 Task: Look for space in Damoh, India from 7th July, 2023 to 14th July, 2023 for 1 adult in price range Rs.6000 to Rs.14000. Place can be shared room with 1  bedroom having 1 bed and 1 bathroom. Property type can be house, flat, guest house, hotel. Booking option can be shelf check-in. Required host language is English.
Action: Mouse moved to (433, 56)
Screenshot: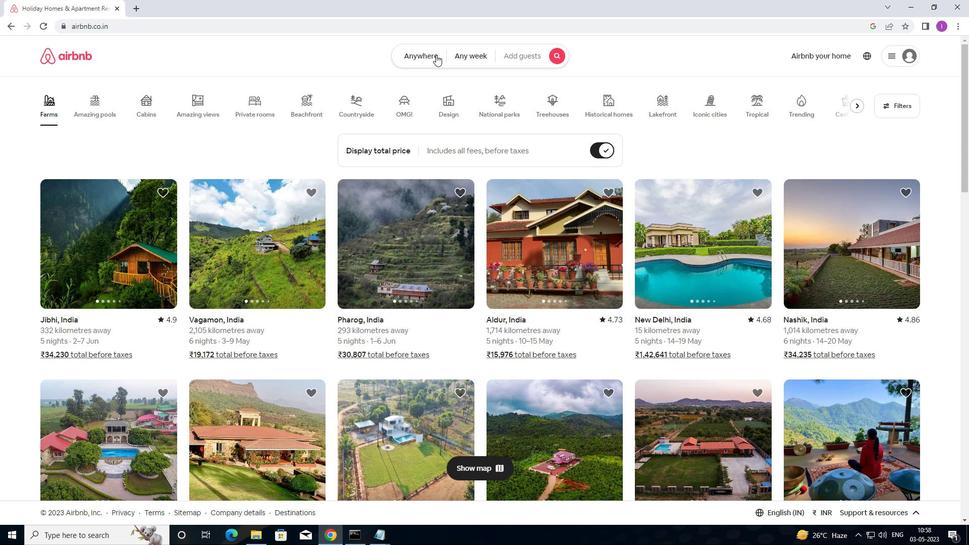 
Action: Mouse pressed left at (433, 56)
Screenshot: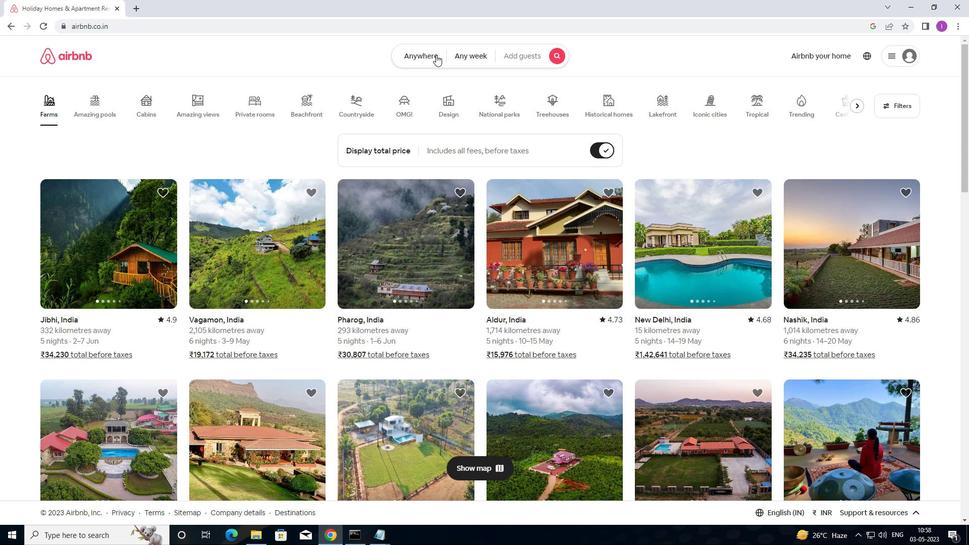 
Action: Mouse moved to (283, 101)
Screenshot: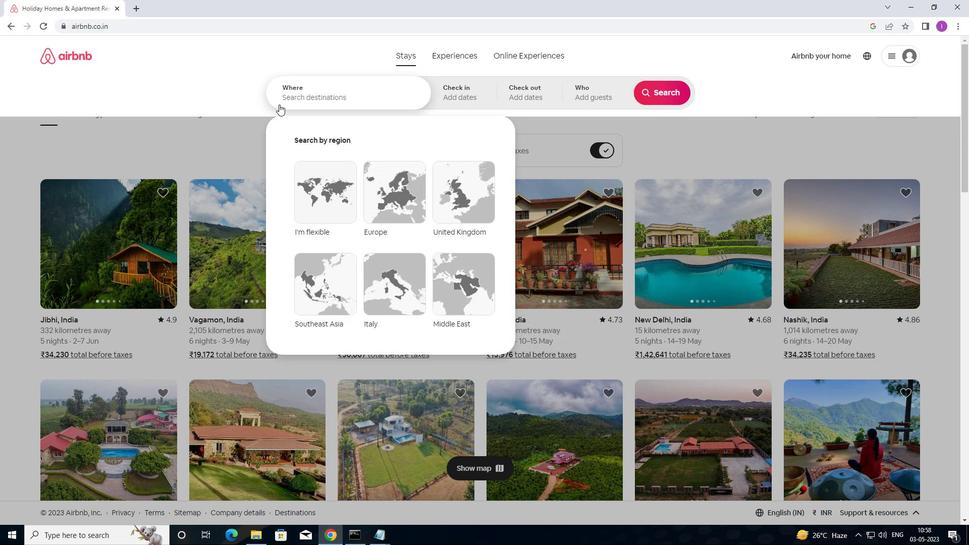 
Action: Mouse pressed left at (283, 101)
Screenshot: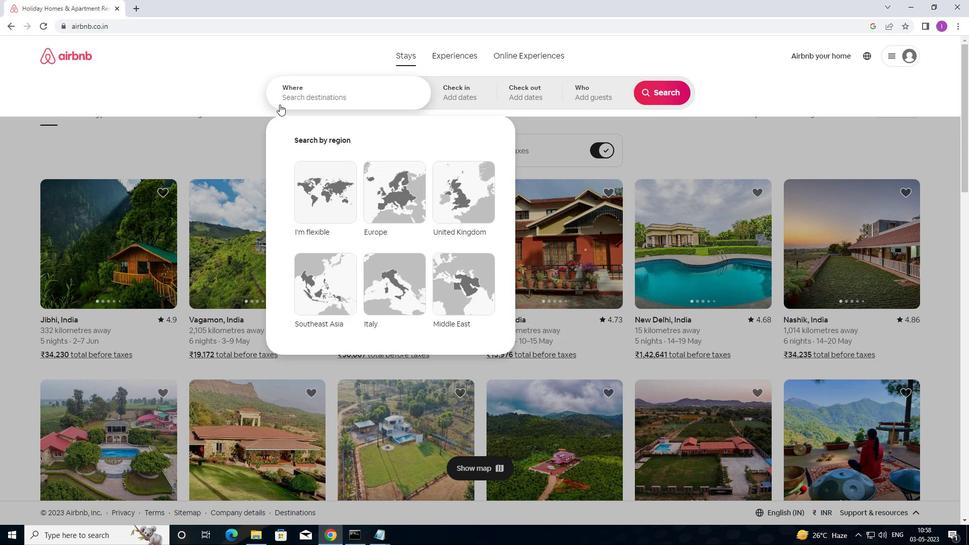 
Action: Mouse moved to (404, 91)
Screenshot: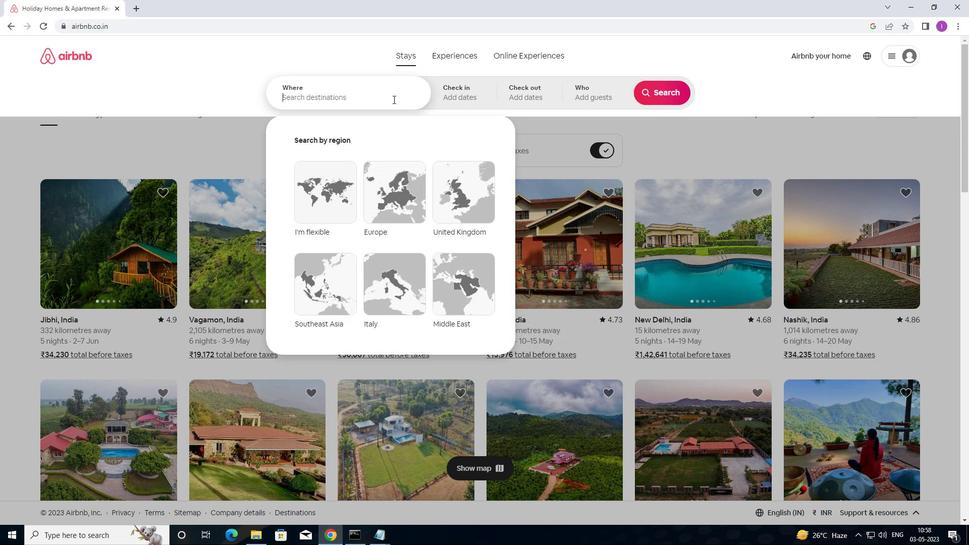 
Action: Key pressed <Key.shift>DAMOH,<Key.shift>INDIA
Screenshot: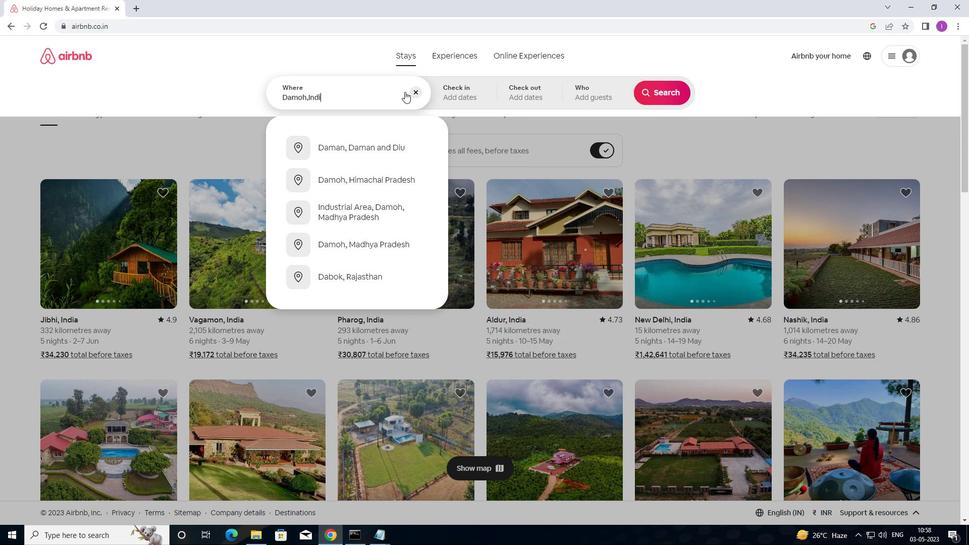 
Action: Mouse moved to (481, 104)
Screenshot: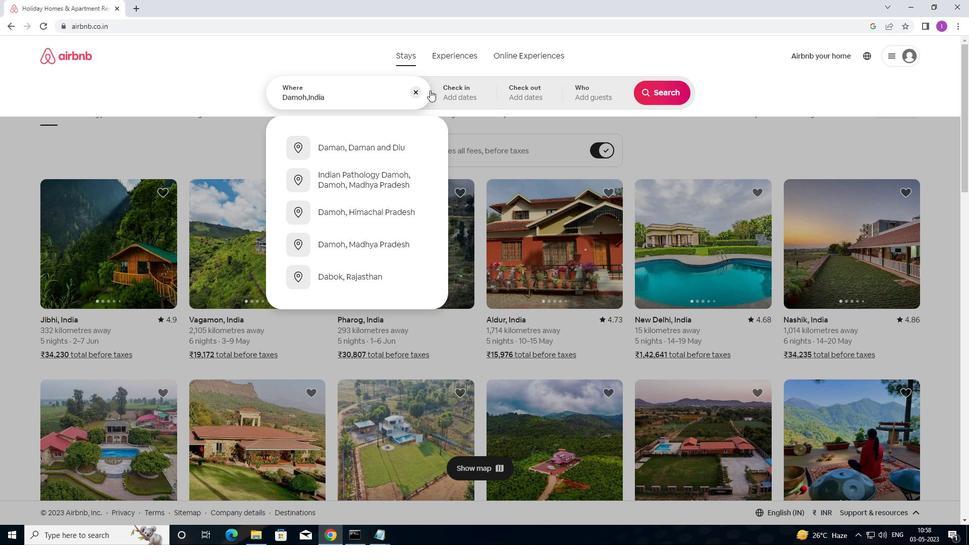 
Action: Mouse pressed left at (481, 104)
Screenshot: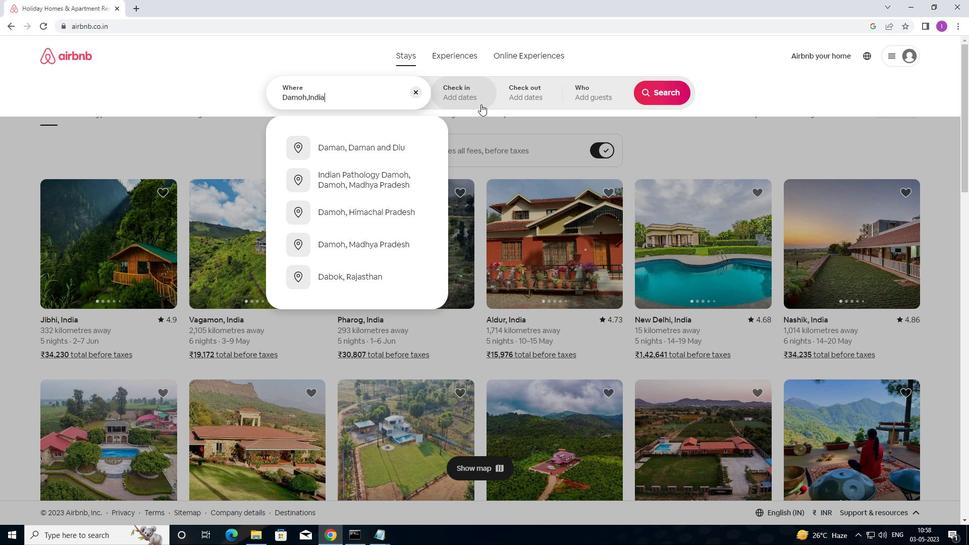 
Action: Mouse moved to (662, 170)
Screenshot: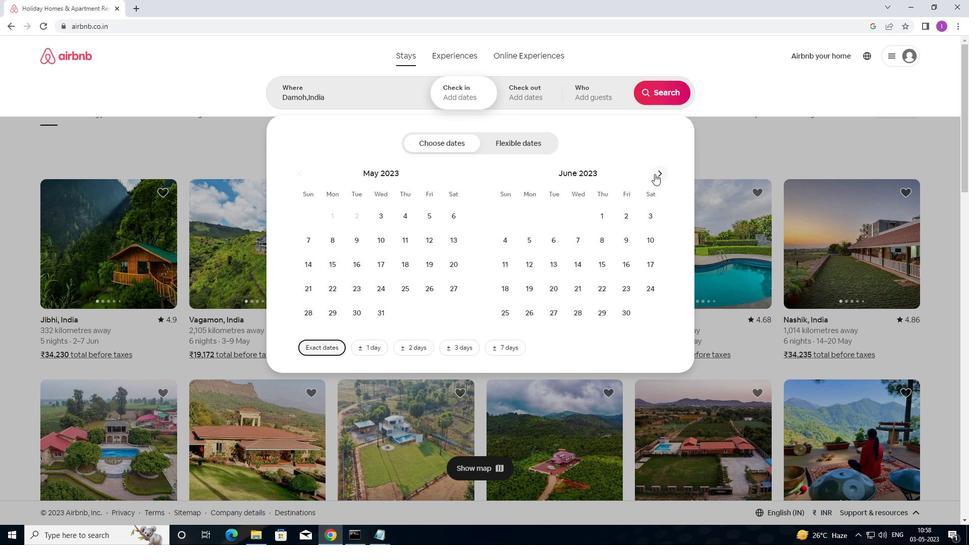 
Action: Mouse pressed left at (662, 170)
Screenshot: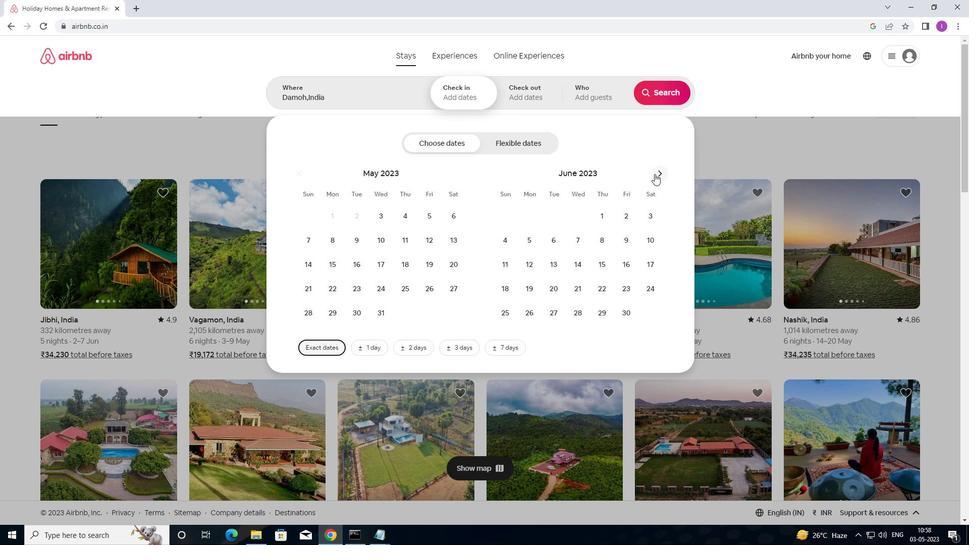 
Action: Mouse pressed left at (662, 170)
Screenshot: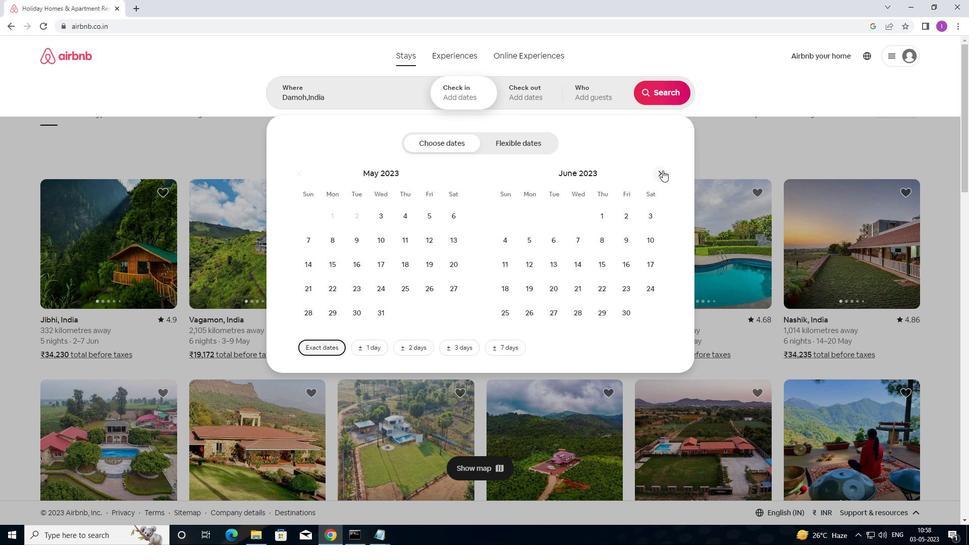 
Action: Mouse moved to (662, 171)
Screenshot: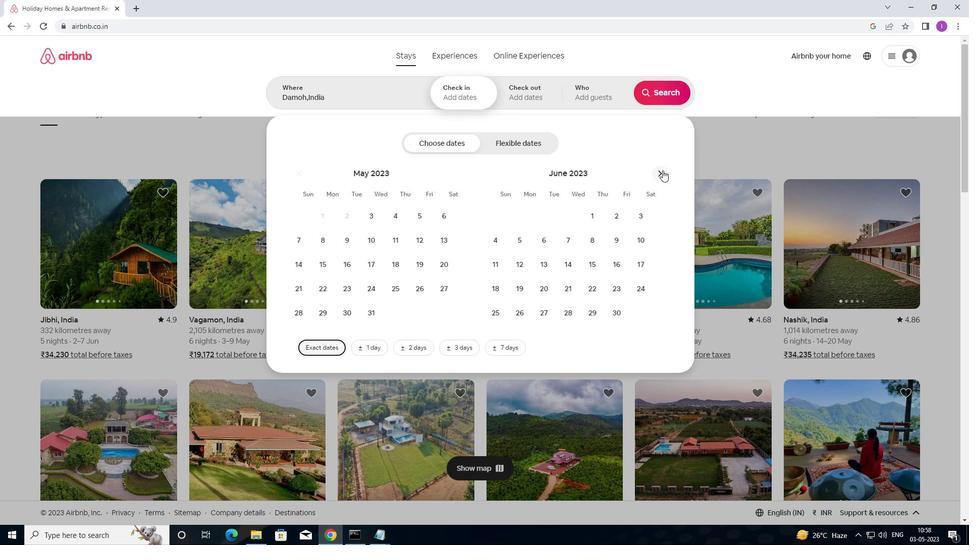 
Action: Mouse pressed left at (662, 171)
Screenshot: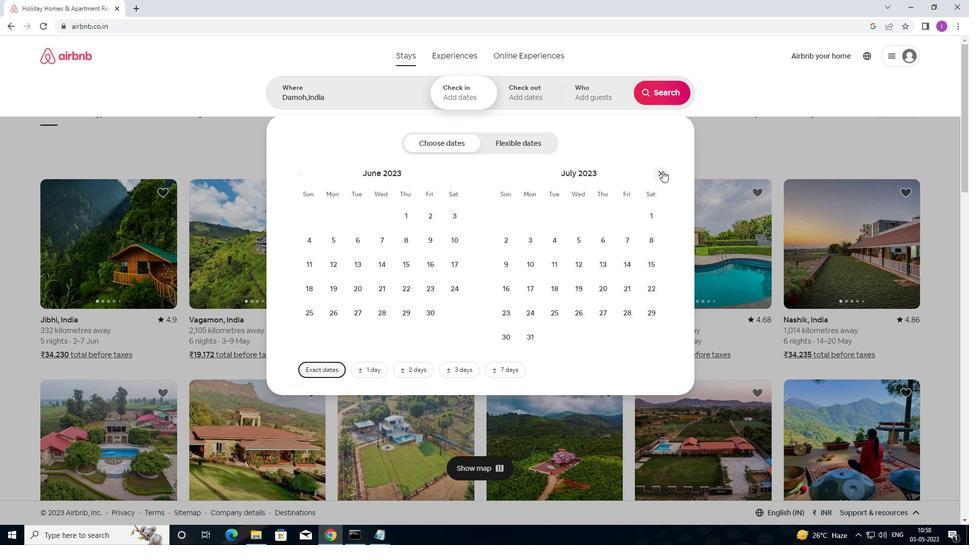 
Action: Mouse moved to (437, 238)
Screenshot: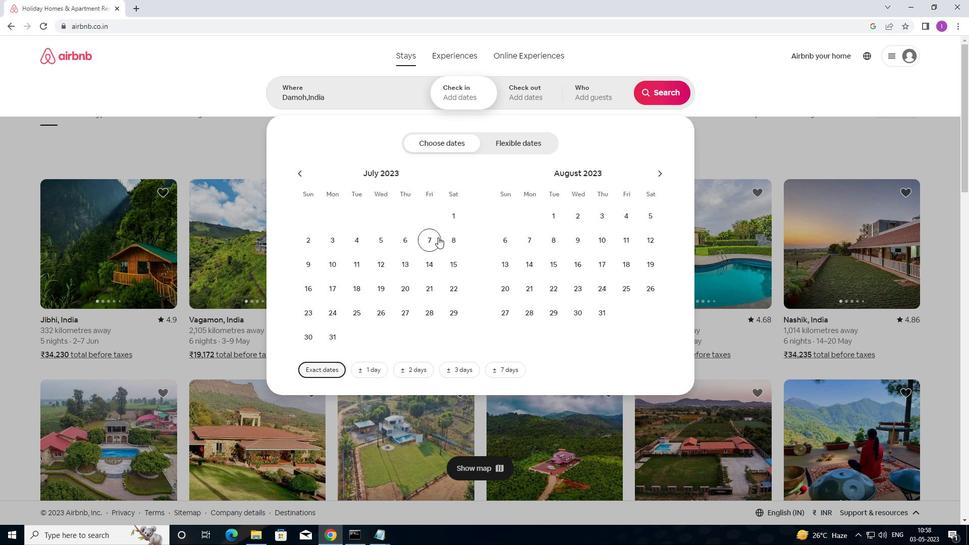 
Action: Mouse pressed left at (437, 238)
Screenshot: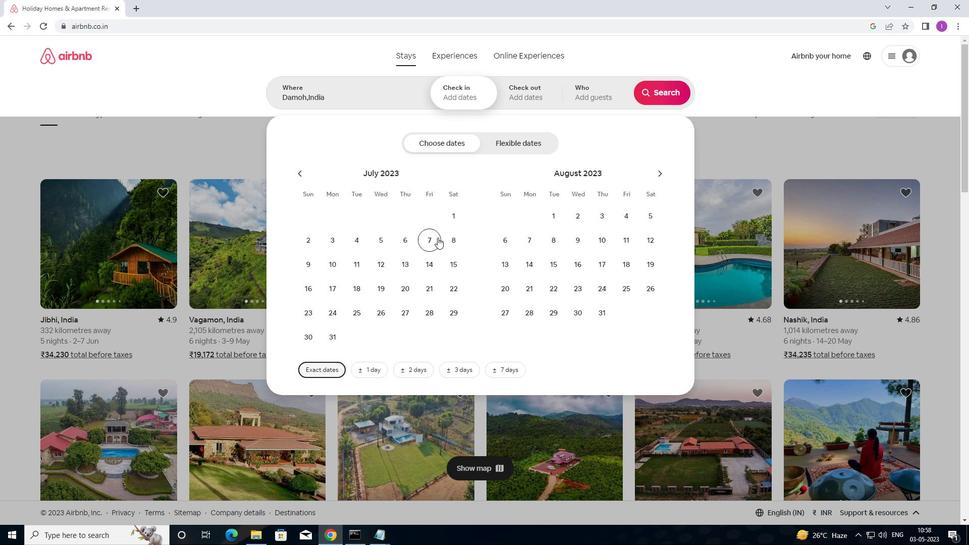 
Action: Mouse moved to (426, 268)
Screenshot: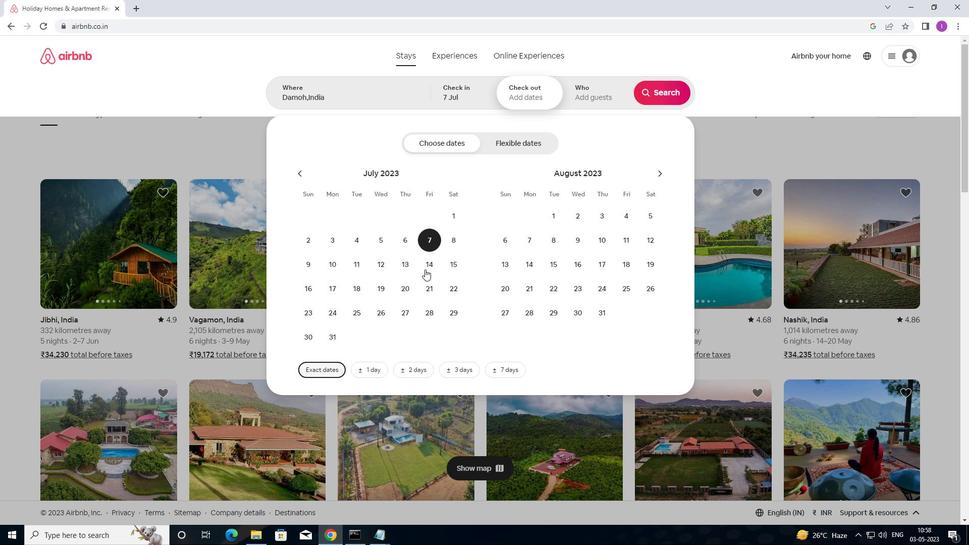 
Action: Mouse pressed left at (426, 268)
Screenshot: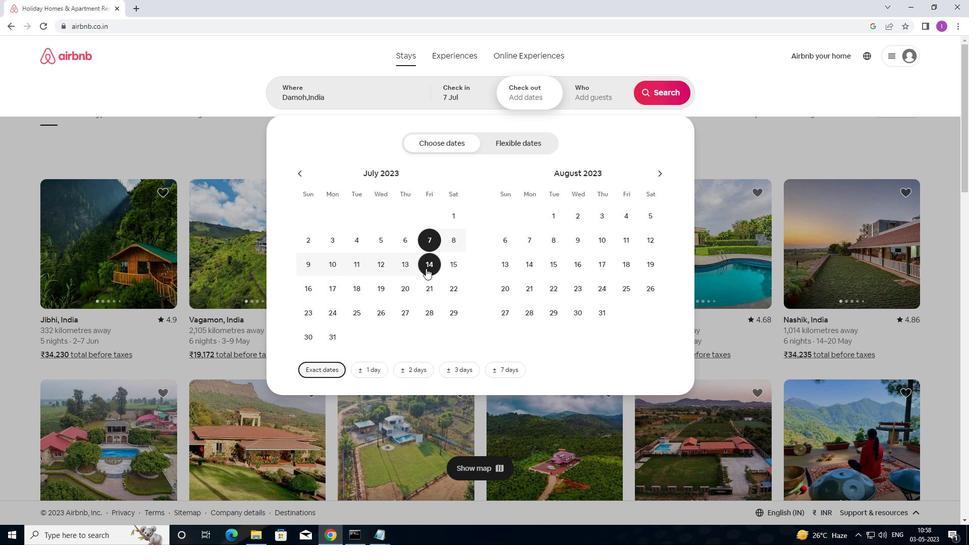 
Action: Mouse moved to (594, 103)
Screenshot: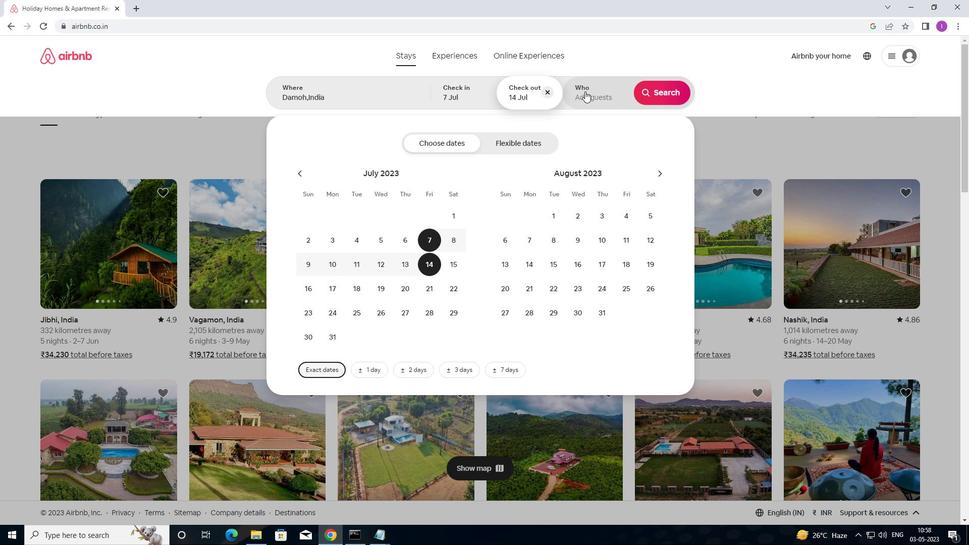 
Action: Mouse pressed left at (594, 103)
Screenshot: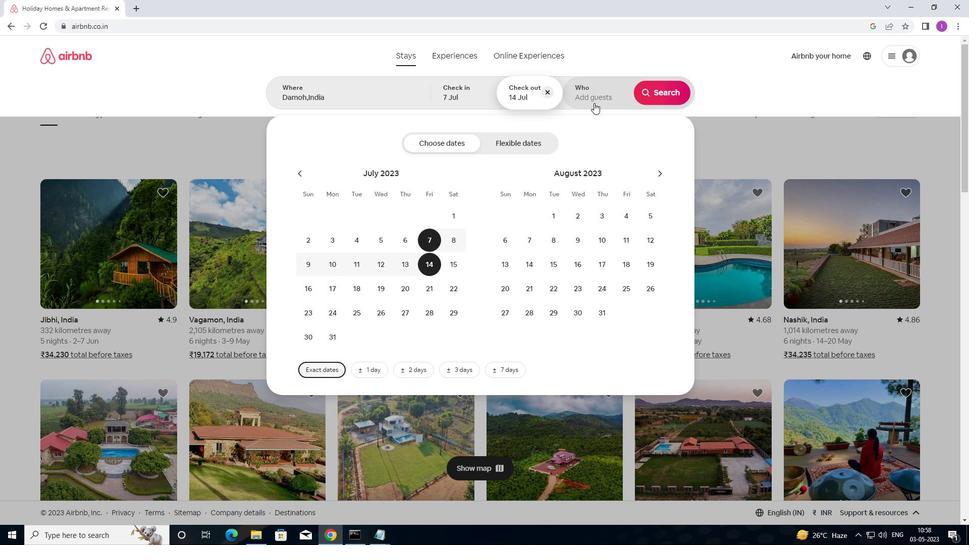 
Action: Mouse moved to (661, 146)
Screenshot: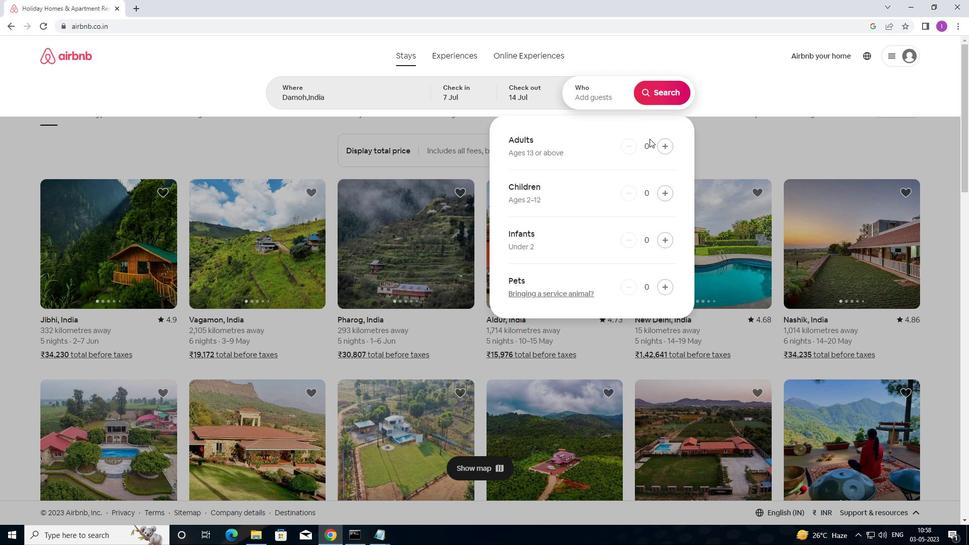 
Action: Mouse pressed left at (661, 146)
Screenshot: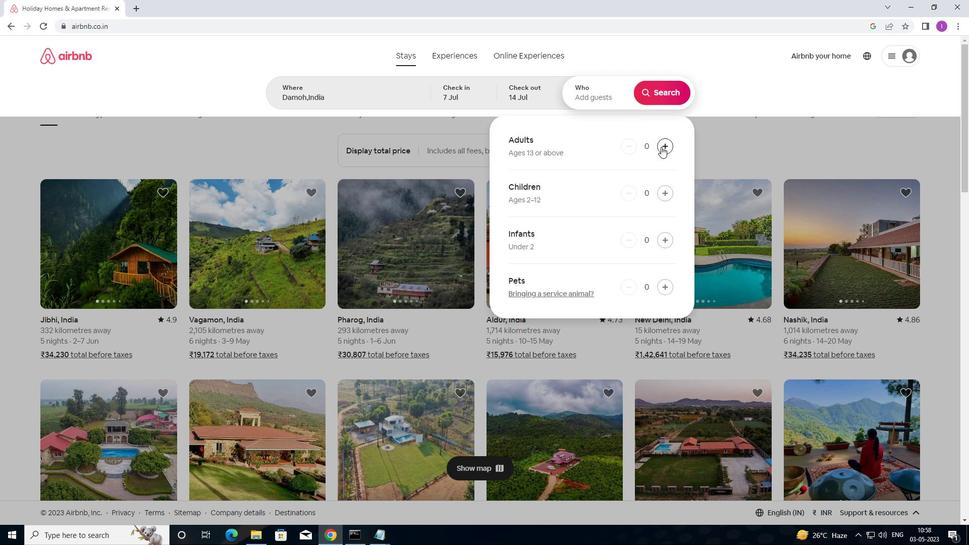 
Action: Mouse moved to (658, 96)
Screenshot: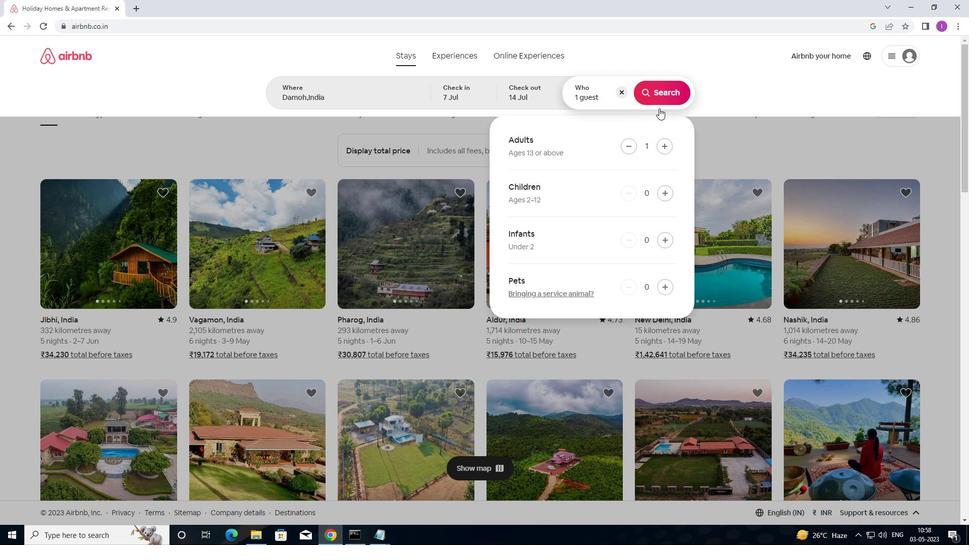 
Action: Mouse pressed left at (658, 96)
Screenshot: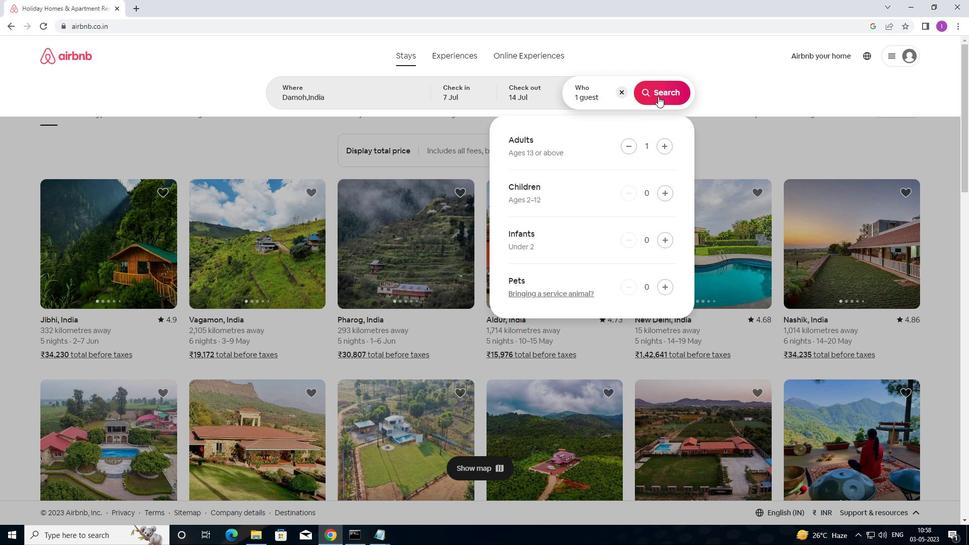 
Action: Mouse moved to (930, 91)
Screenshot: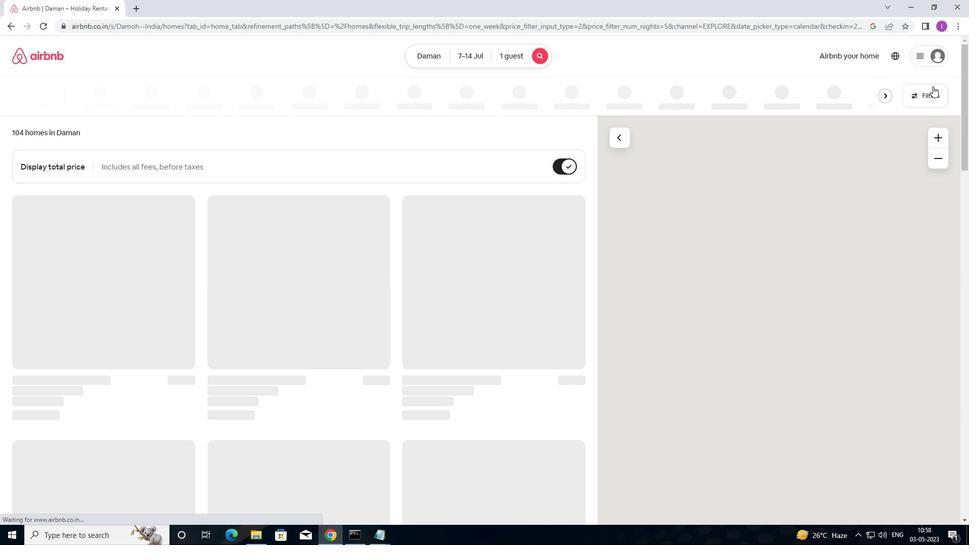 
Action: Mouse pressed left at (930, 91)
Screenshot: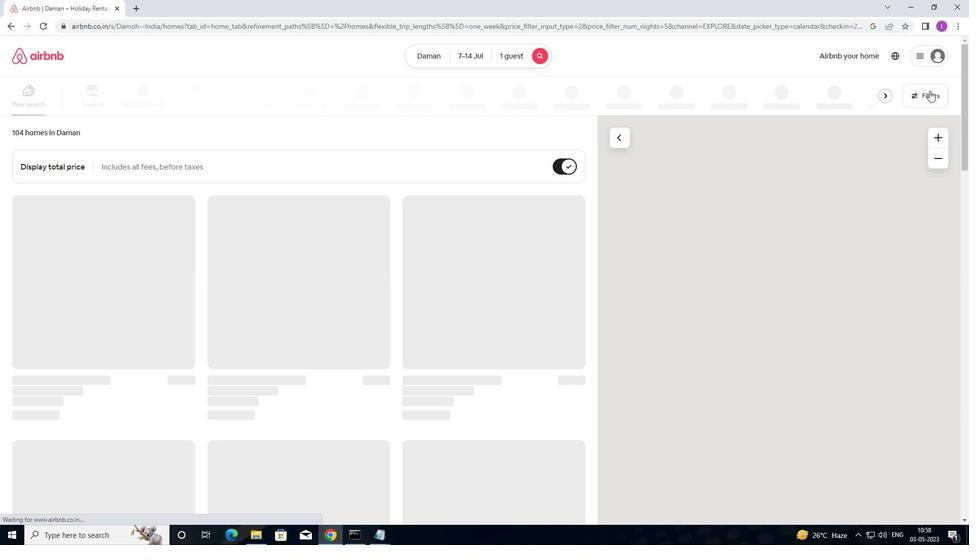 
Action: Mouse moved to (379, 227)
Screenshot: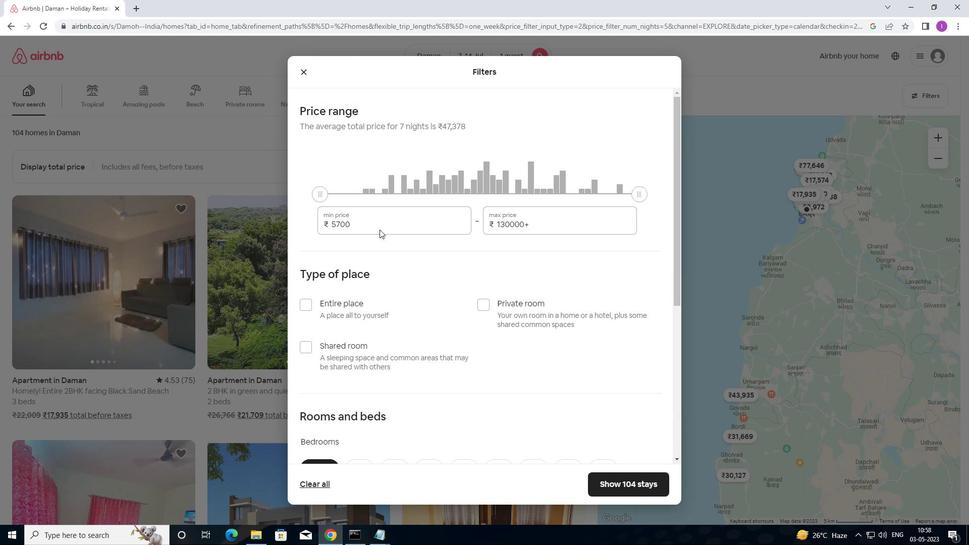 
Action: Mouse pressed left at (379, 227)
Screenshot: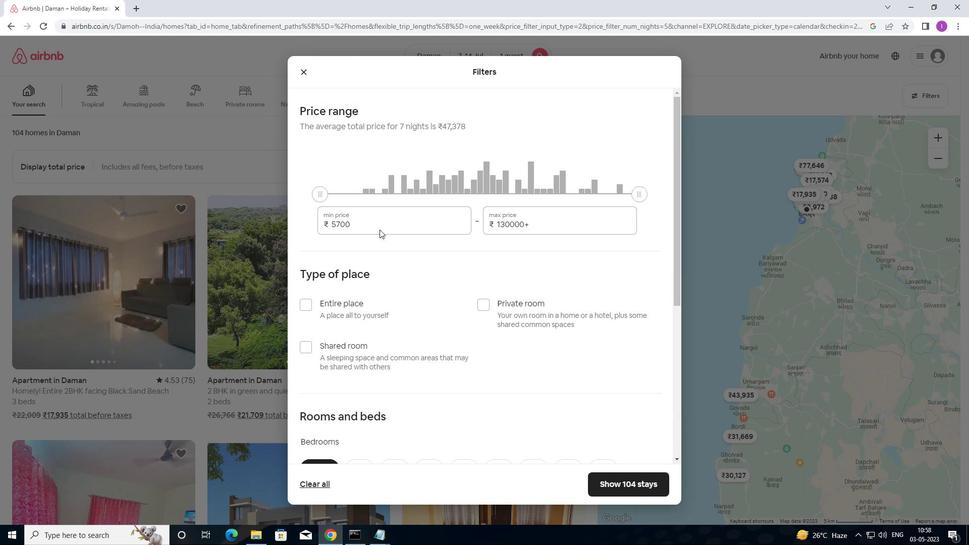 
Action: Mouse moved to (321, 218)
Screenshot: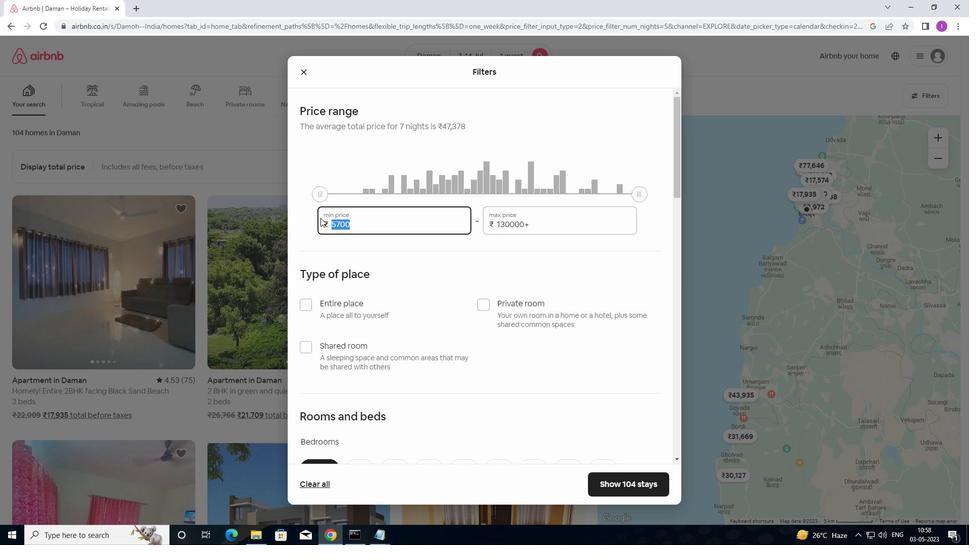 
Action: Key pressed 600
Screenshot: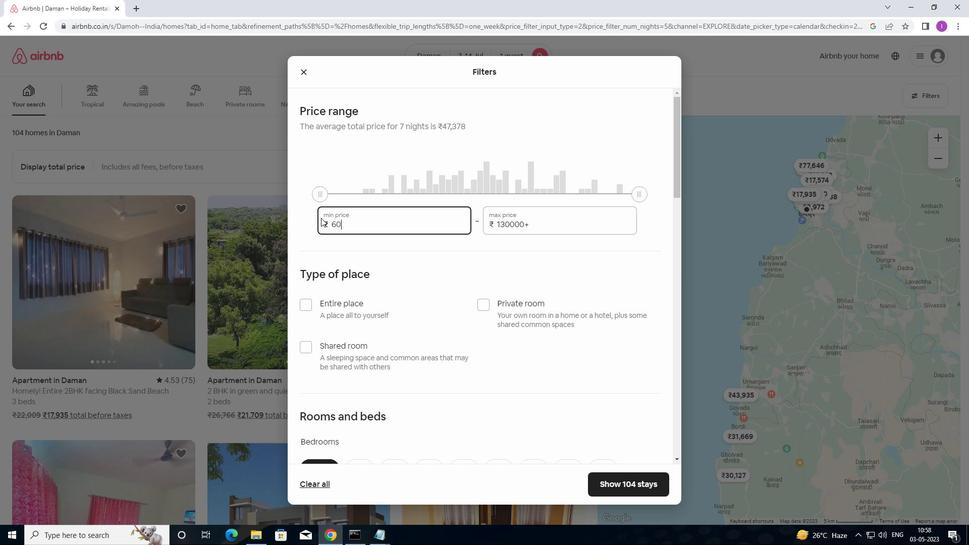 
Action: Mouse moved to (329, 215)
Screenshot: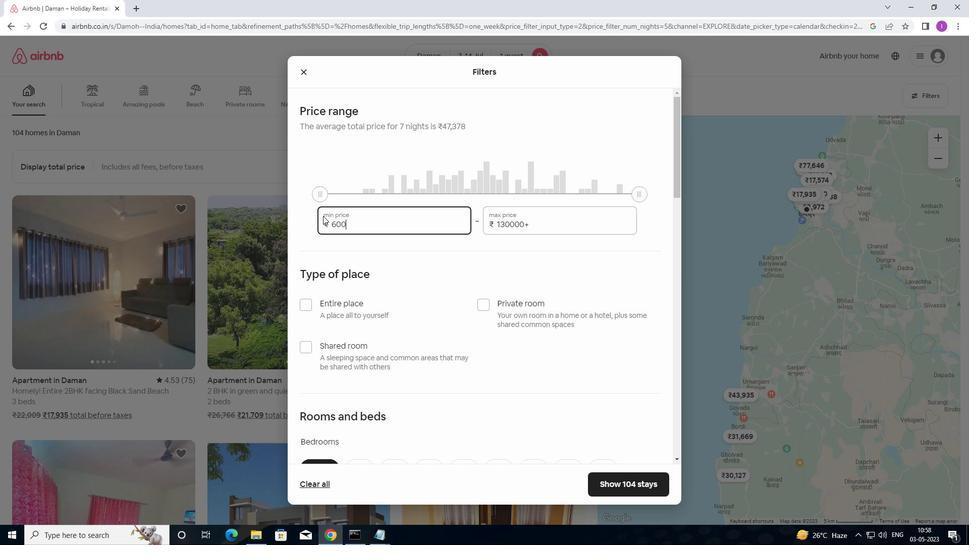 
Action: Key pressed 0
Screenshot: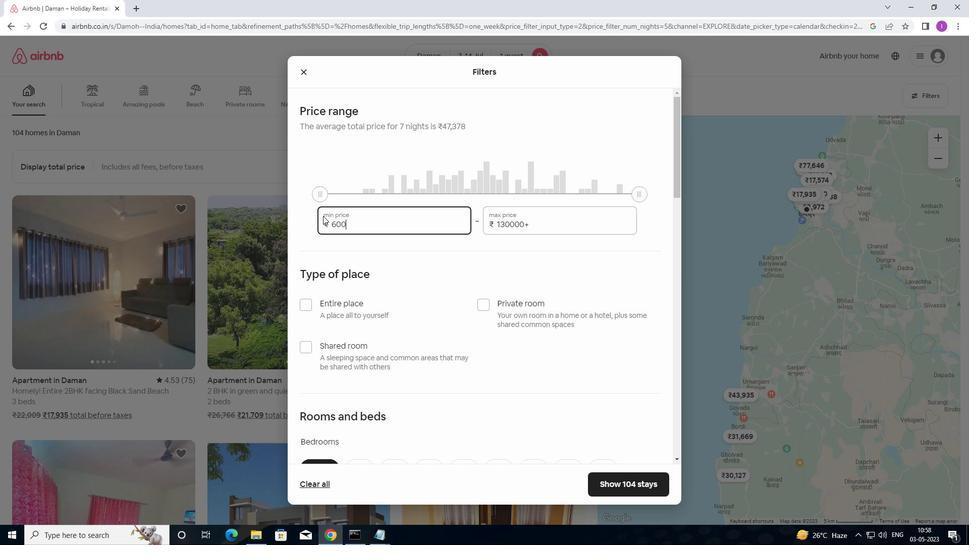 
Action: Mouse moved to (534, 225)
Screenshot: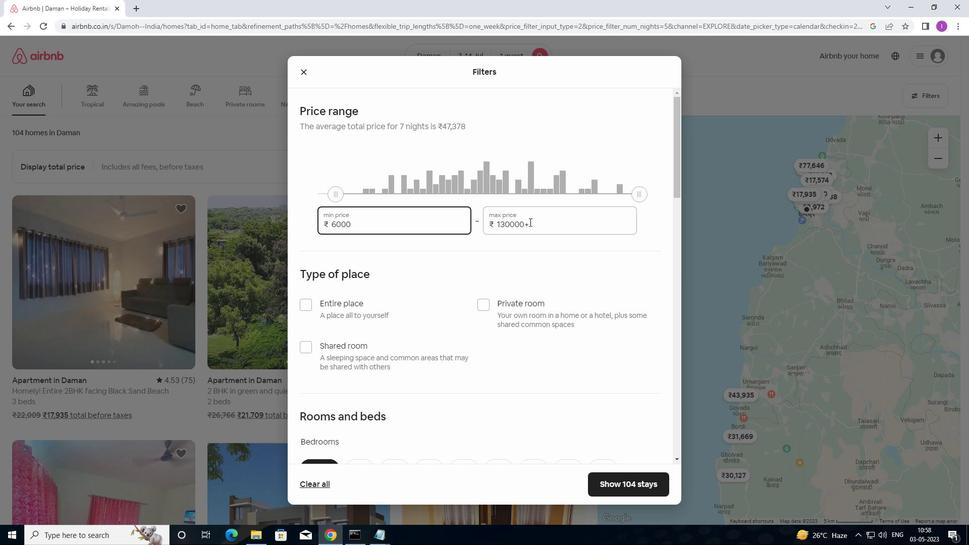 
Action: Mouse pressed left at (534, 225)
Screenshot: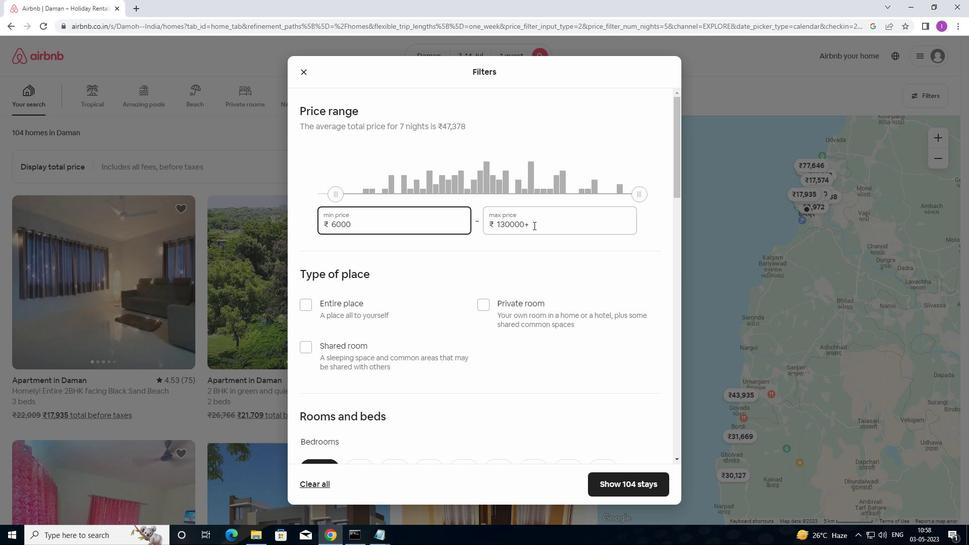 
Action: Mouse moved to (486, 222)
Screenshot: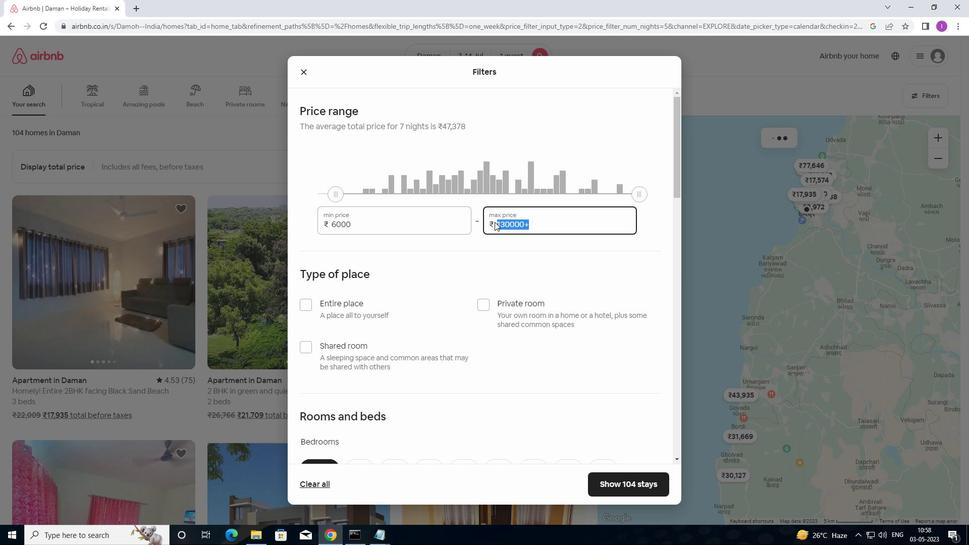 
Action: Key pressed 14000
Screenshot: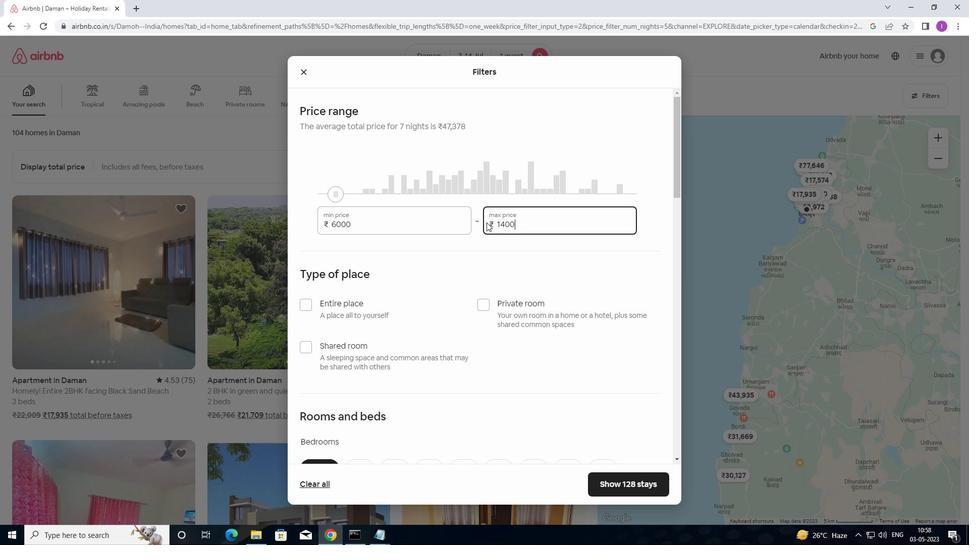 
Action: Mouse moved to (481, 260)
Screenshot: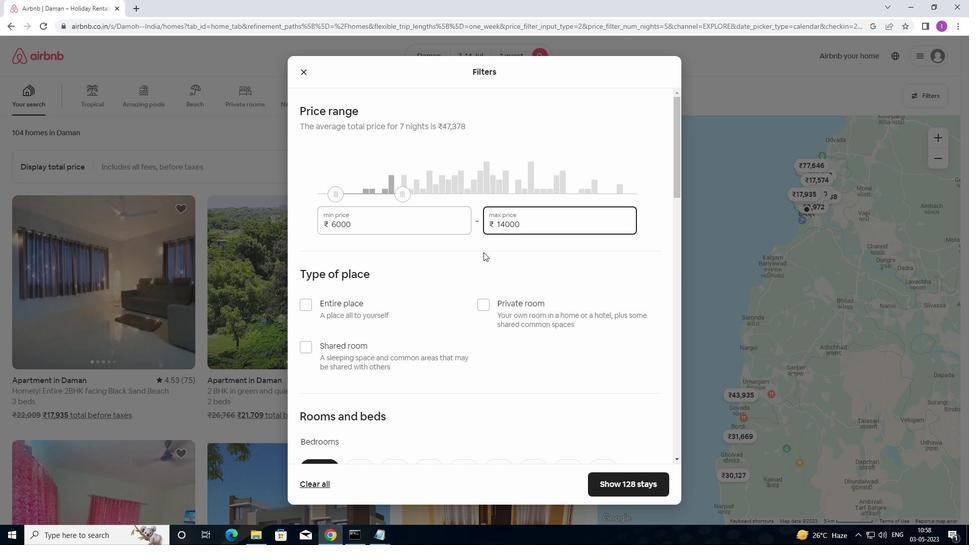 
Action: Mouse scrolled (481, 259) with delta (0, 0)
Screenshot: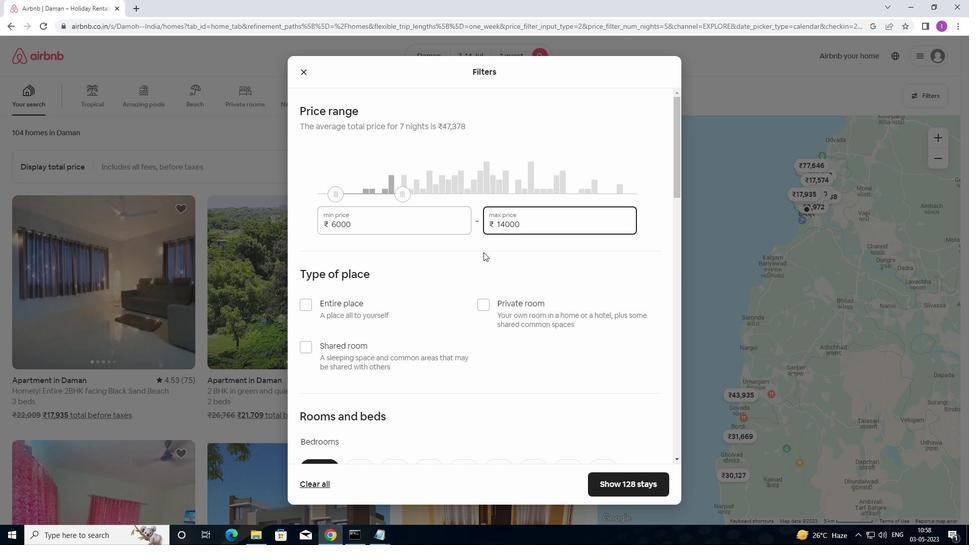 
Action: Mouse moved to (481, 262)
Screenshot: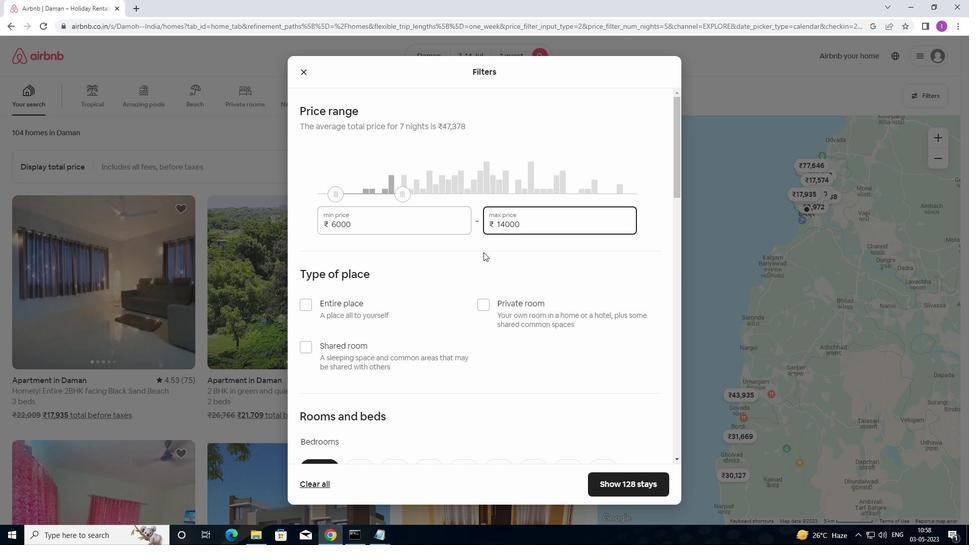 
Action: Mouse scrolled (481, 261) with delta (0, 0)
Screenshot: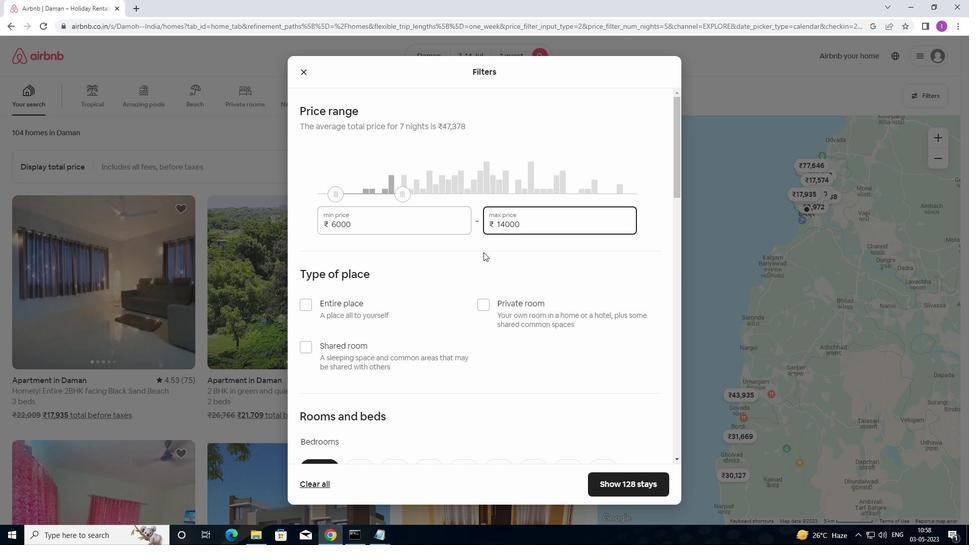 
Action: Mouse moved to (303, 244)
Screenshot: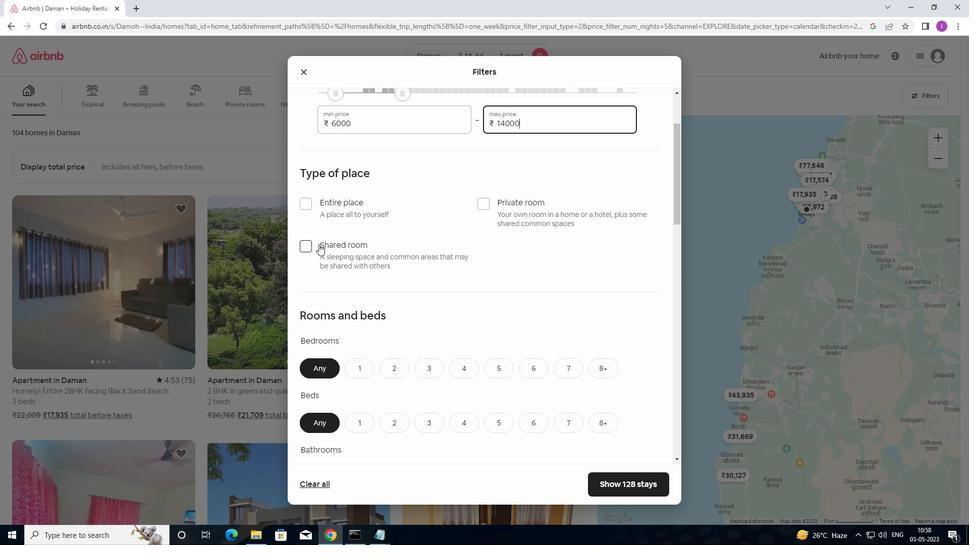 
Action: Mouse pressed left at (303, 244)
Screenshot: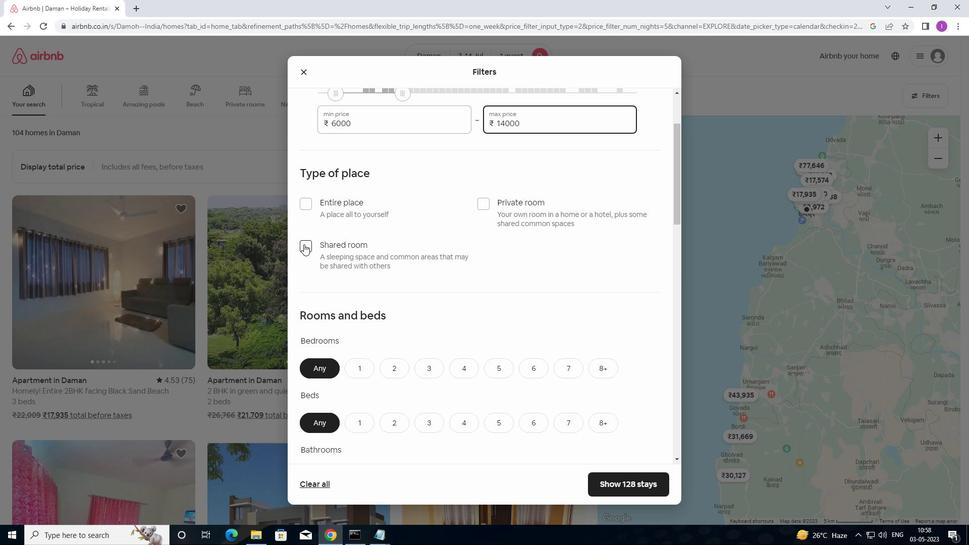 
Action: Mouse moved to (361, 272)
Screenshot: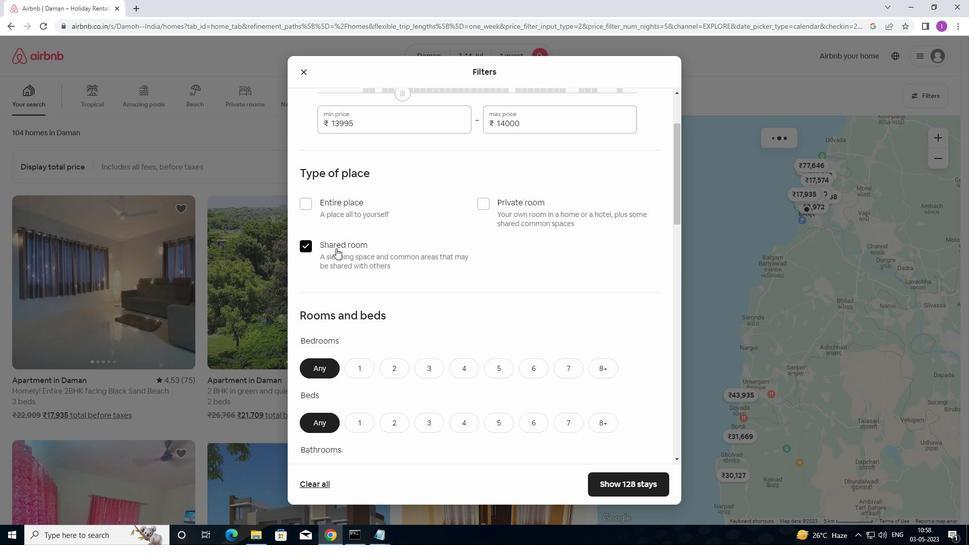 
Action: Mouse scrolled (361, 271) with delta (0, 0)
Screenshot: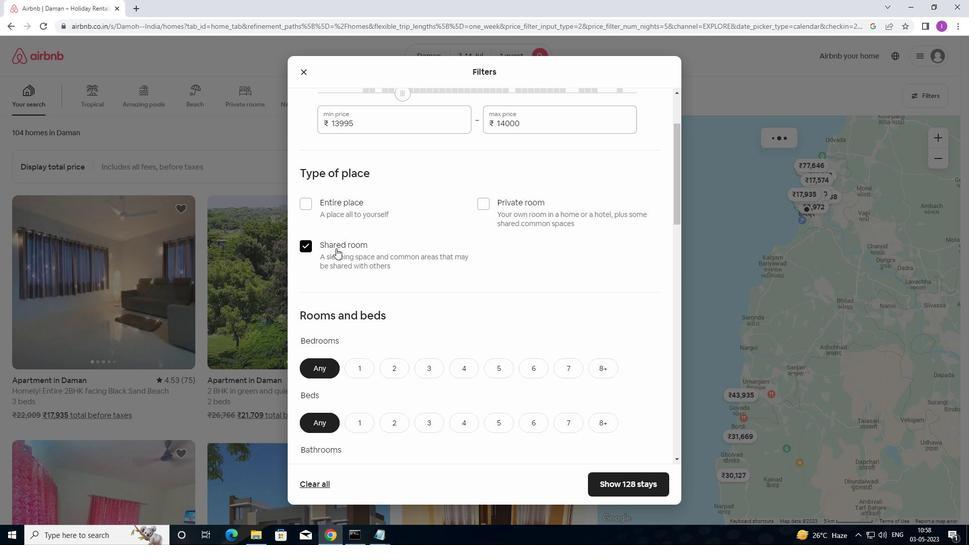 
Action: Mouse moved to (361, 272)
Screenshot: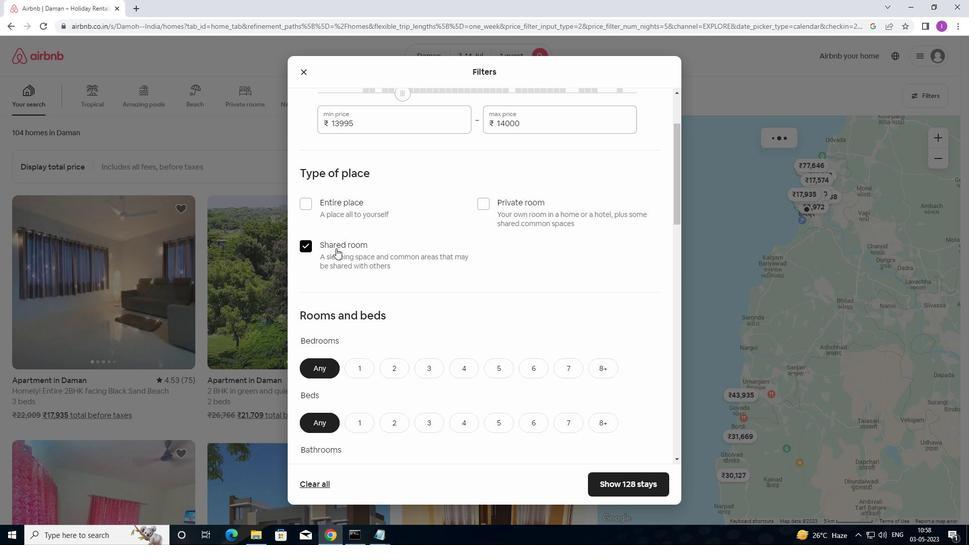 
Action: Mouse scrolled (361, 271) with delta (0, 0)
Screenshot: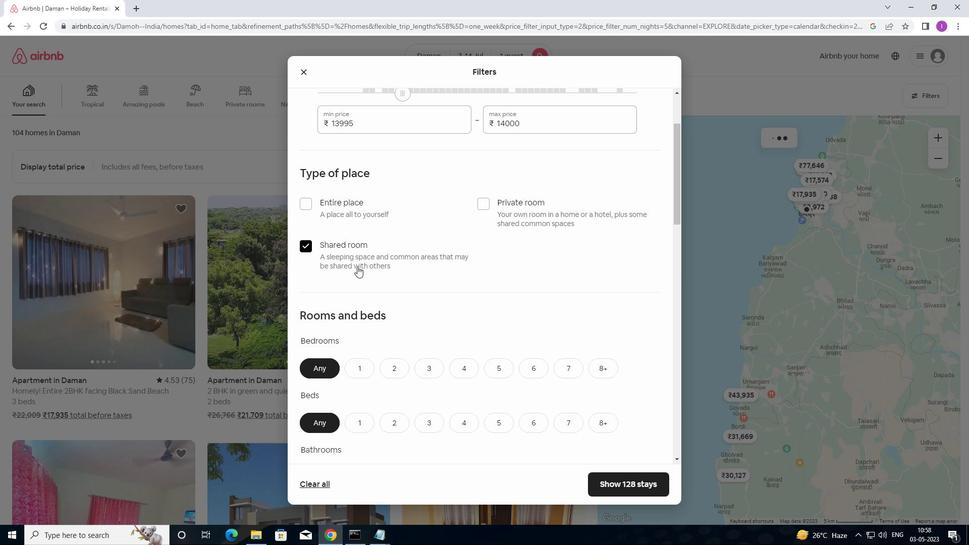 
Action: Mouse scrolled (361, 271) with delta (0, 0)
Screenshot: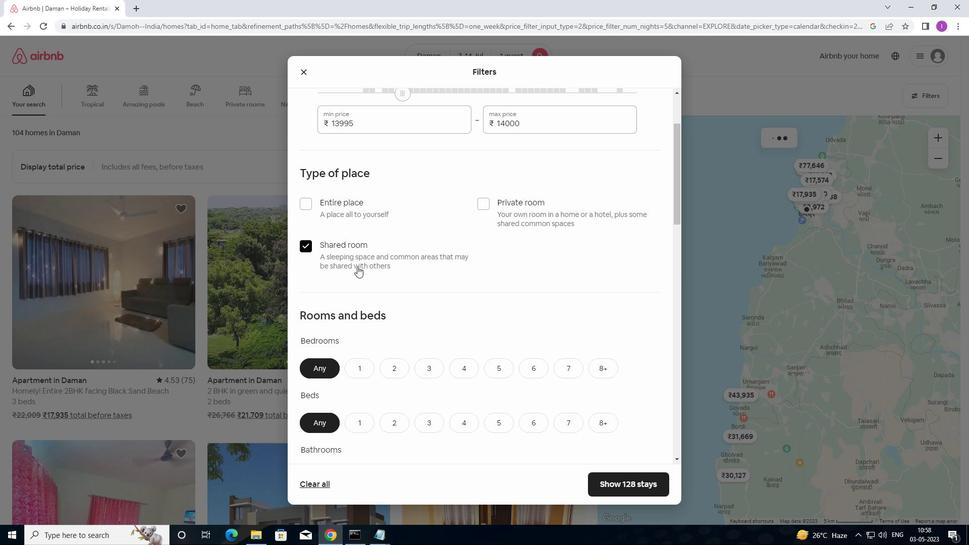 
Action: Mouse moved to (369, 219)
Screenshot: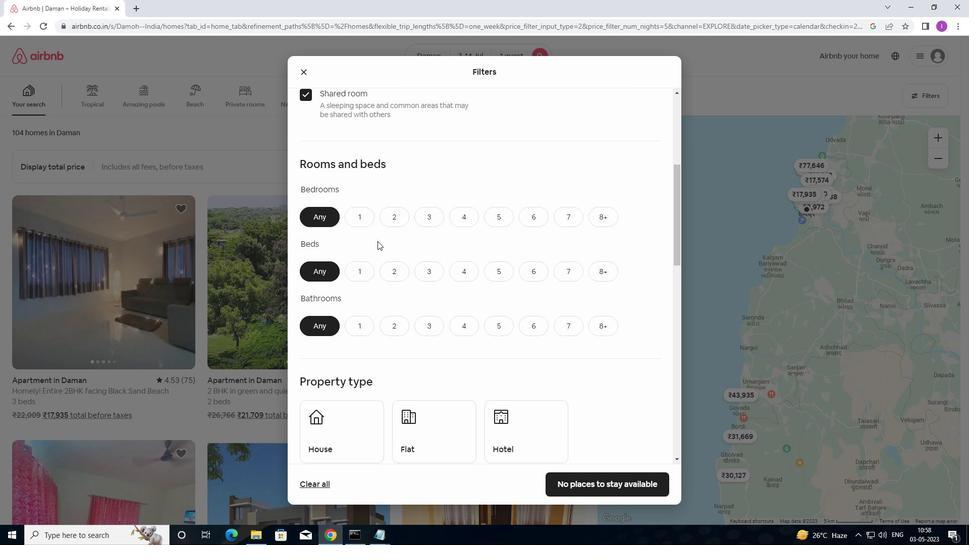 
Action: Mouse pressed left at (369, 219)
Screenshot: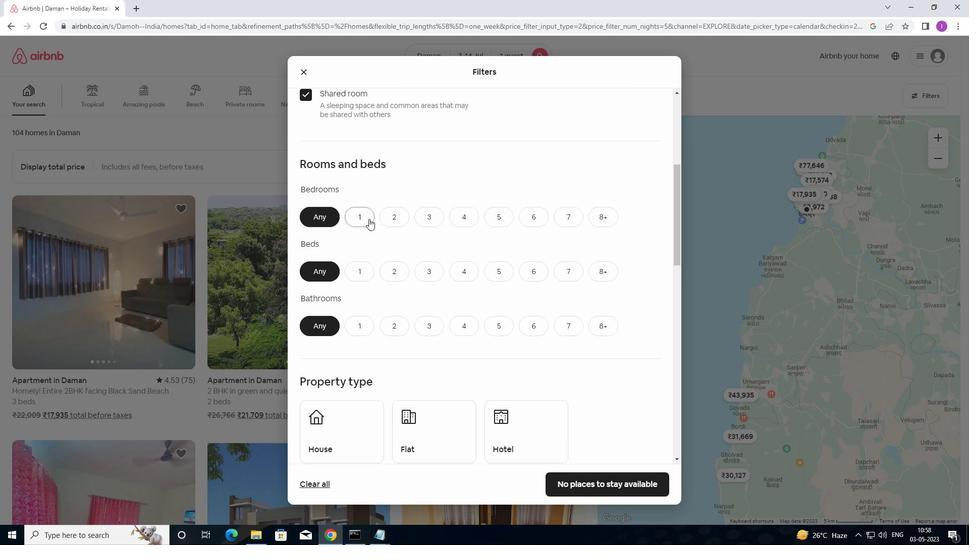 
Action: Mouse moved to (353, 268)
Screenshot: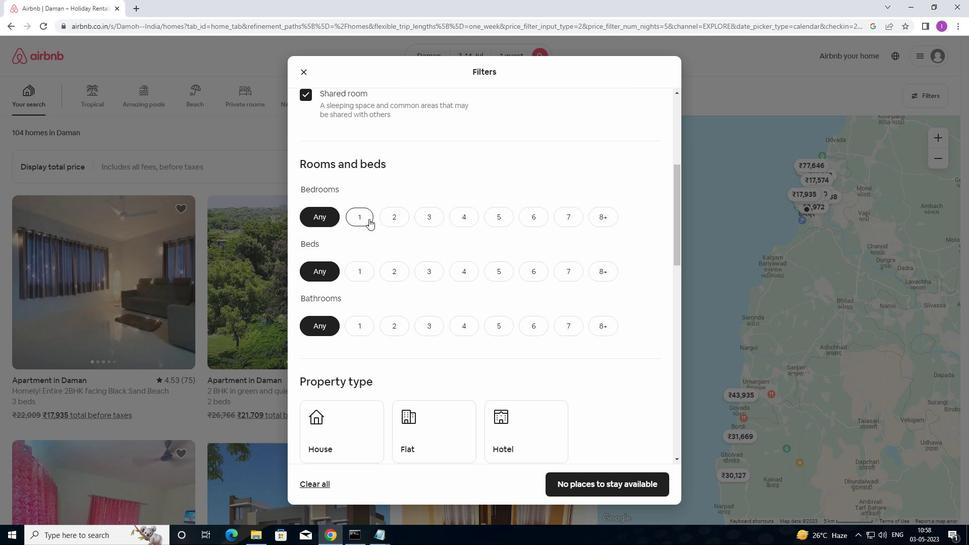 
Action: Mouse pressed left at (353, 268)
Screenshot: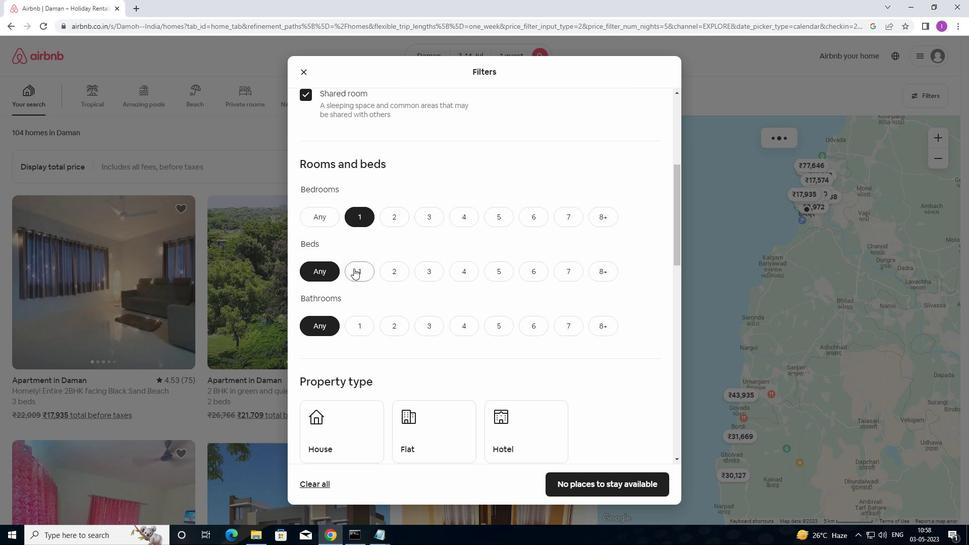 
Action: Mouse moved to (354, 320)
Screenshot: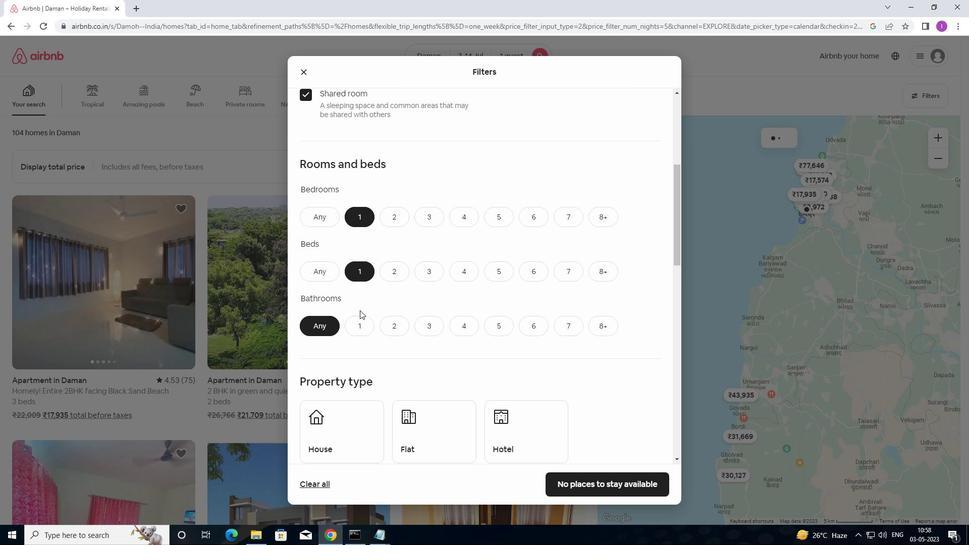 
Action: Mouse pressed left at (354, 320)
Screenshot: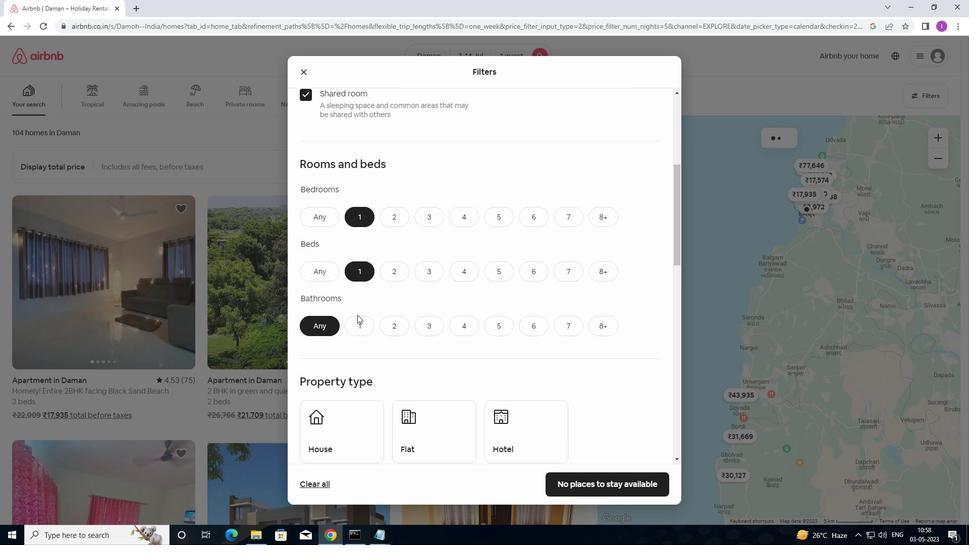 
Action: Mouse moved to (364, 319)
Screenshot: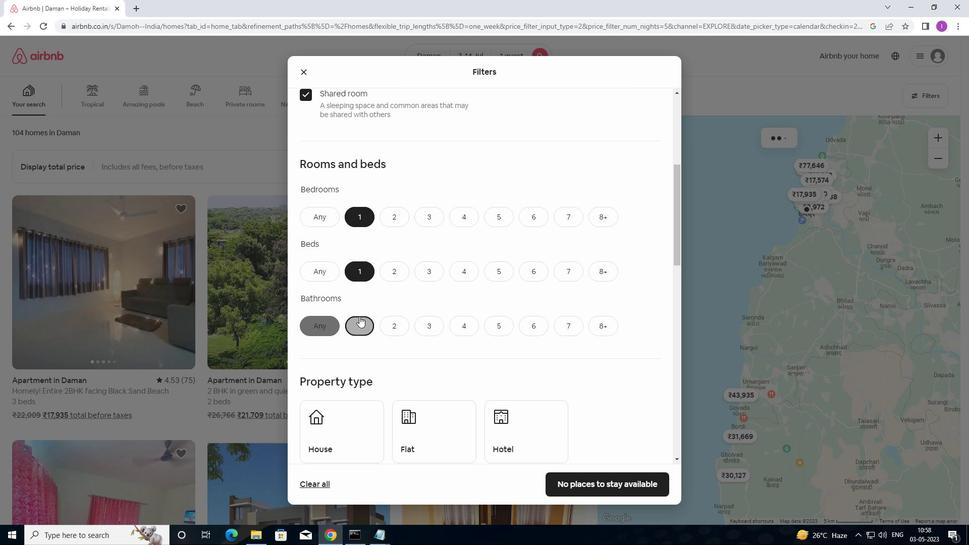 
Action: Mouse scrolled (364, 319) with delta (0, 0)
Screenshot: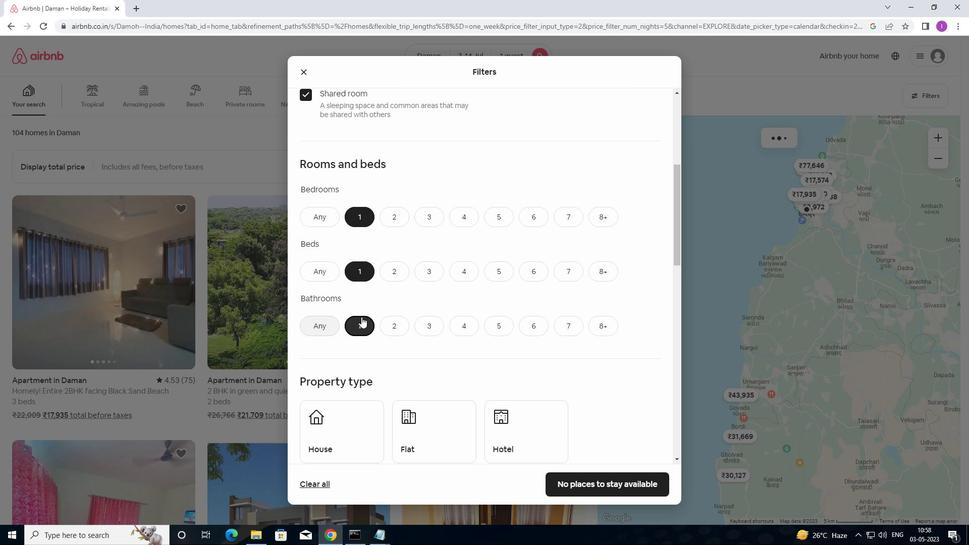 
Action: Mouse scrolled (364, 319) with delta (0, 0)
Screenshot: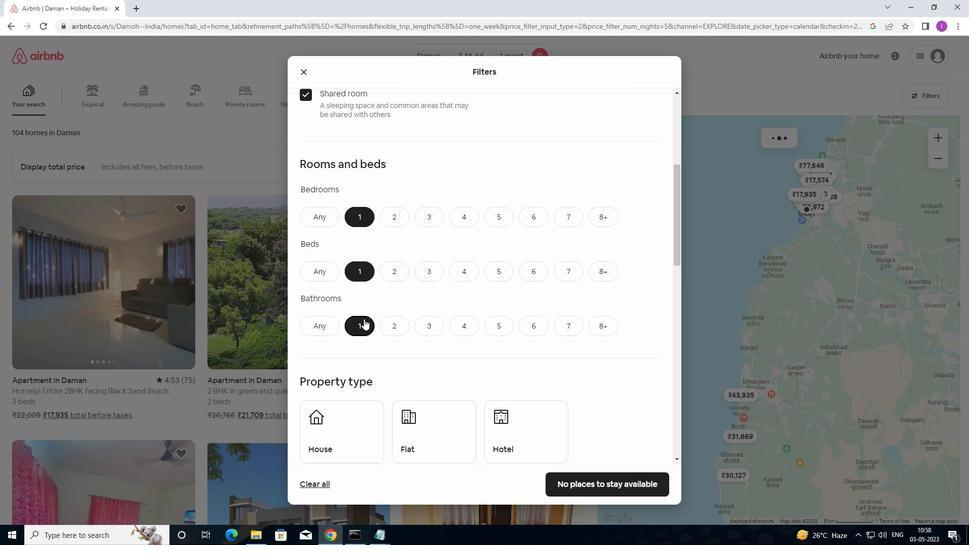 
Action: Mouse scrolled (364, 319) with delta (0, 0)
Screenshot: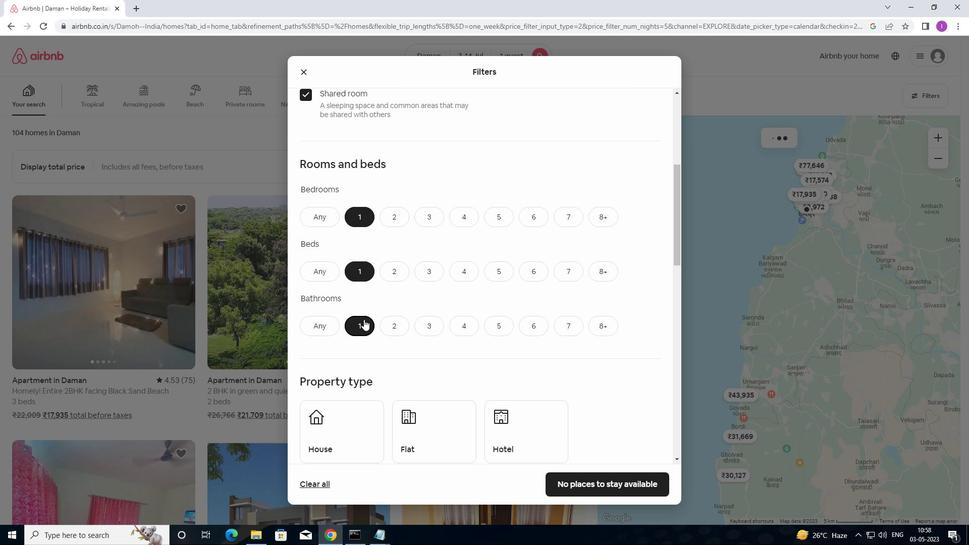 
Action: Mouse moved to (354, 261)
Screenshot: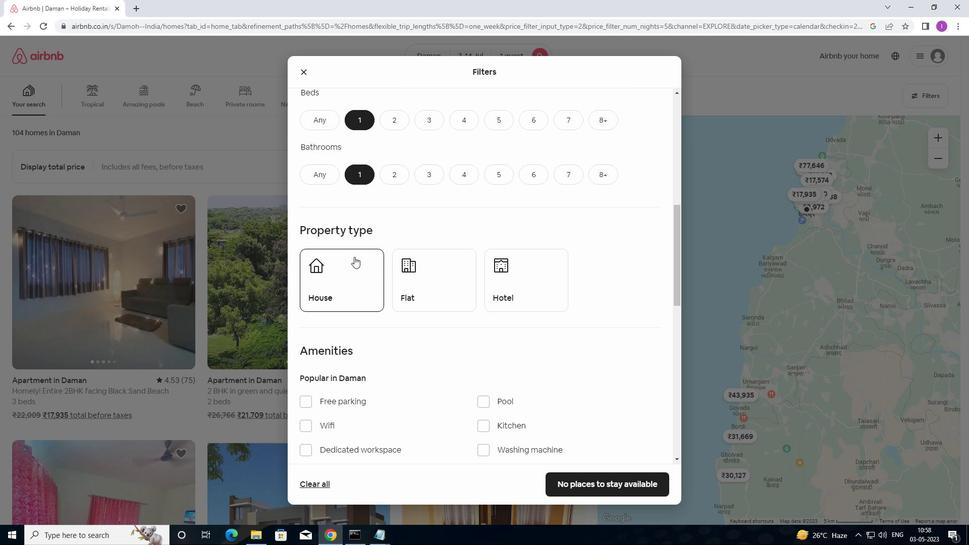 
Action: Mouse pressed left at (354, 261)
Screenshot: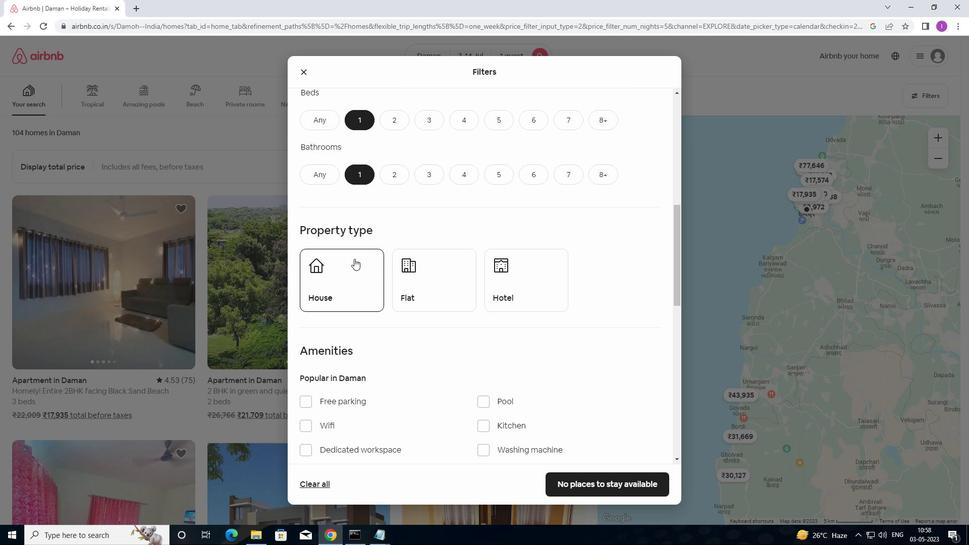 
Action: Mouse moved to (432, 276)
Screenshot: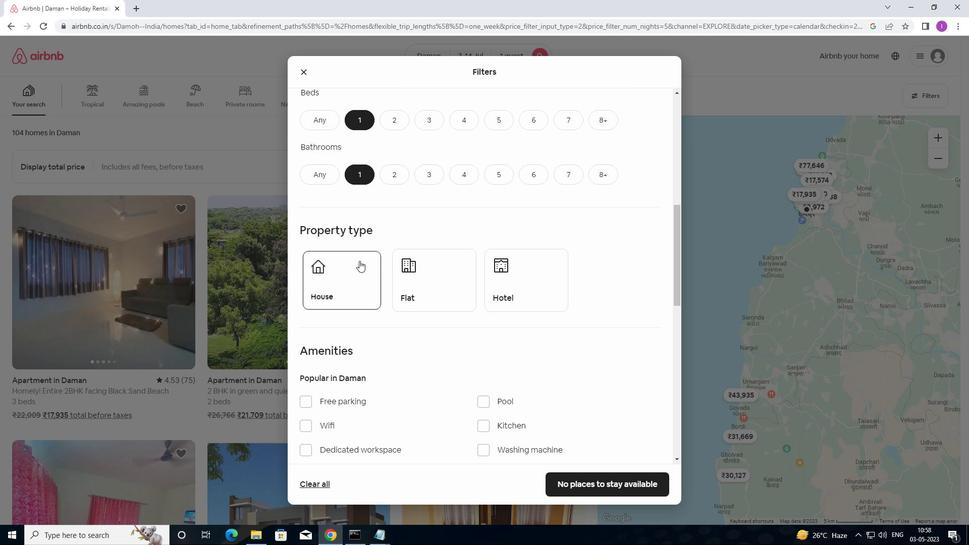 
Action: Mouse pressed left at (432, 276)
Screenshot: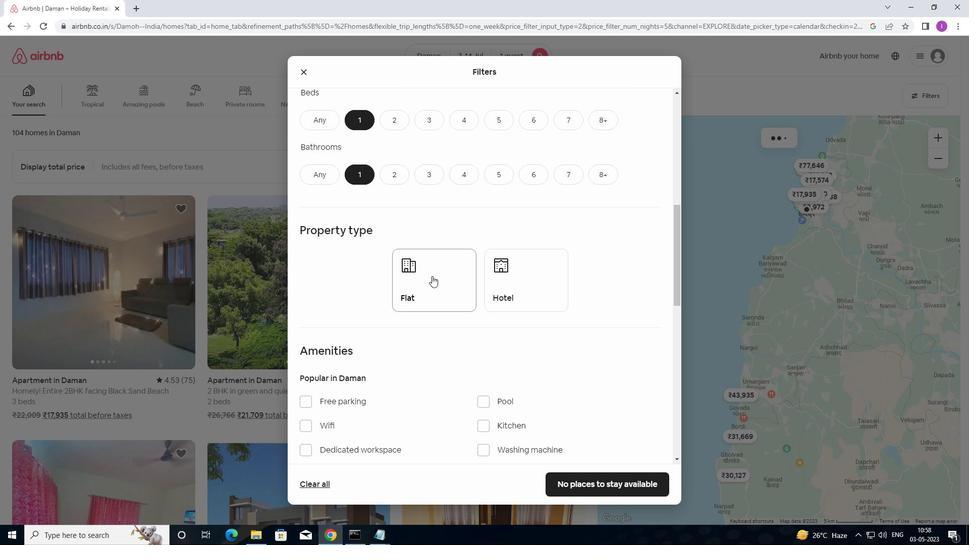 
Action: Mouse moved to (514, 287)
Screenshot: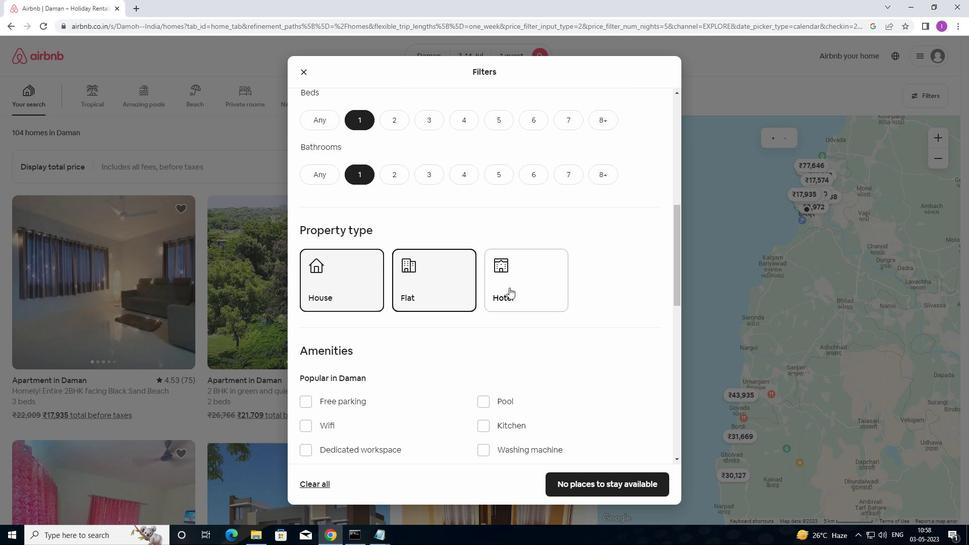 
Action: Mouse pressed left at (514, 287)
Screenshot: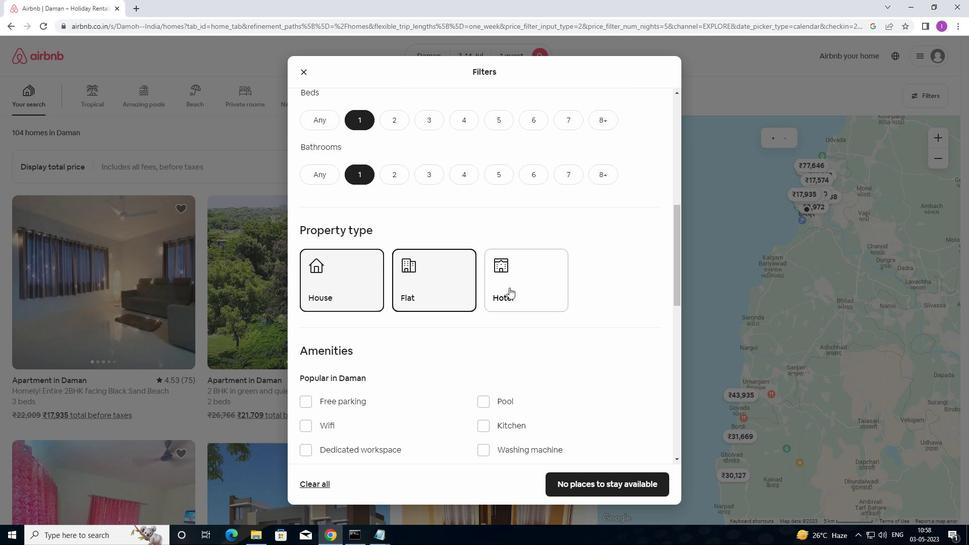 
Action: Mouse moved to (520, 303)
Screenshot: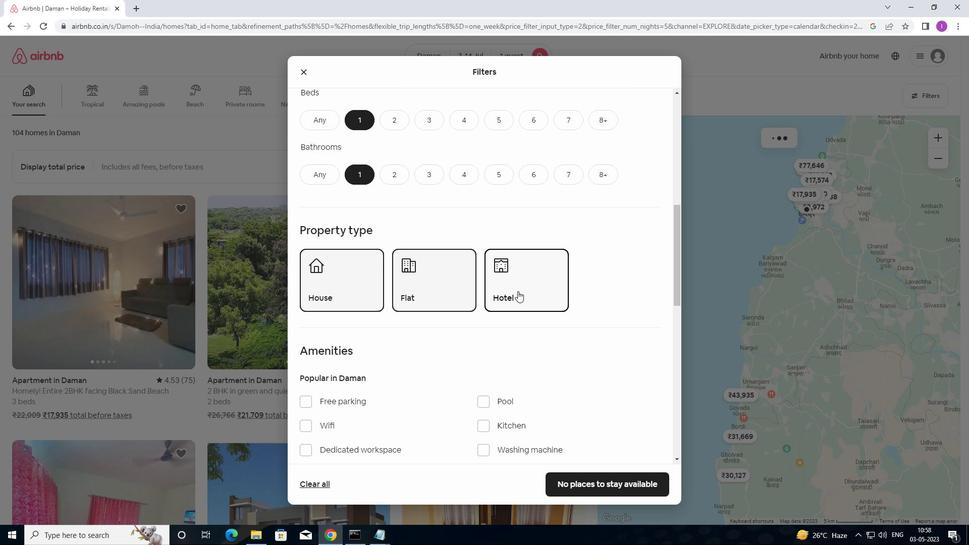 
Action: Mouse scrolled (520, 303) with delta (0, 0)
Screenshot: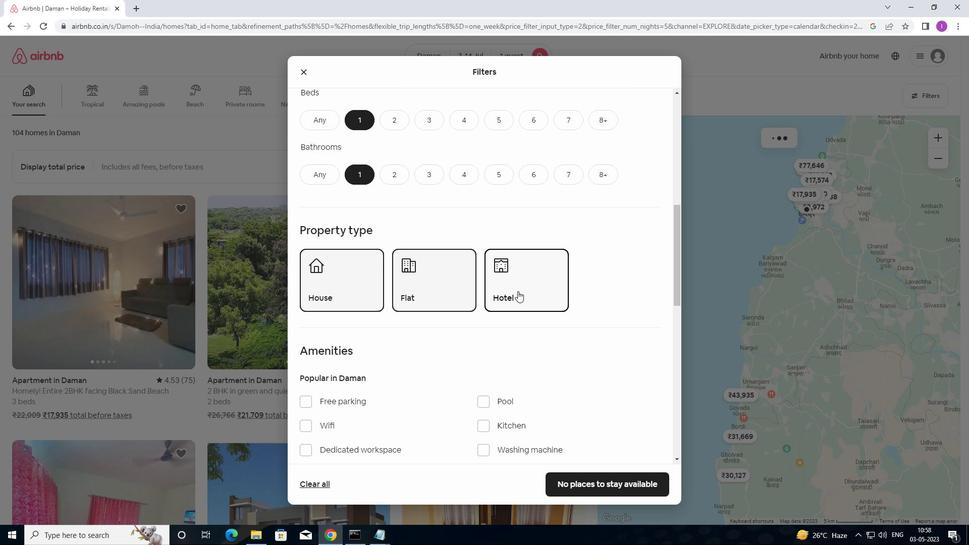 
Action: Mouse moved to (521, 305)
Screenshot: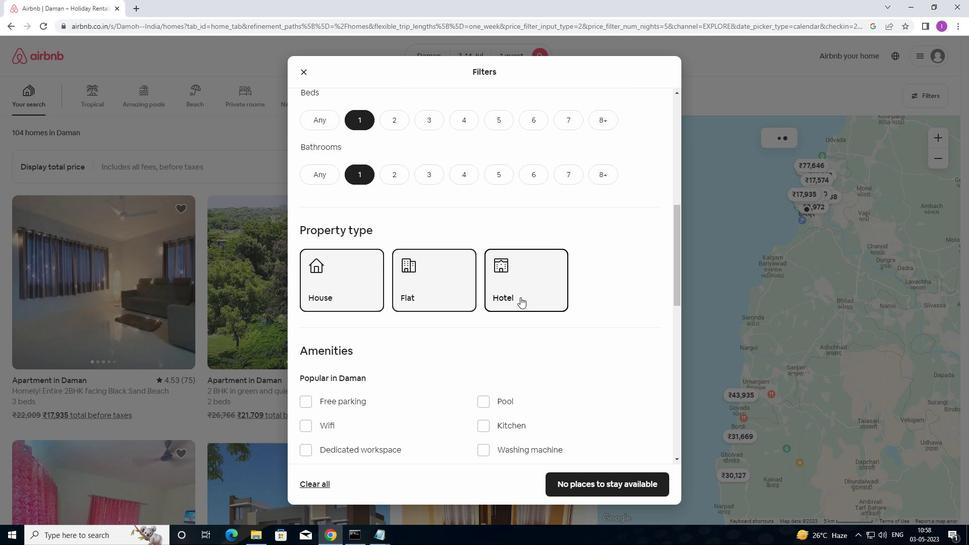 
Action: Mouse scrolled (521, 305) with delta (0, 0)
Screenshot: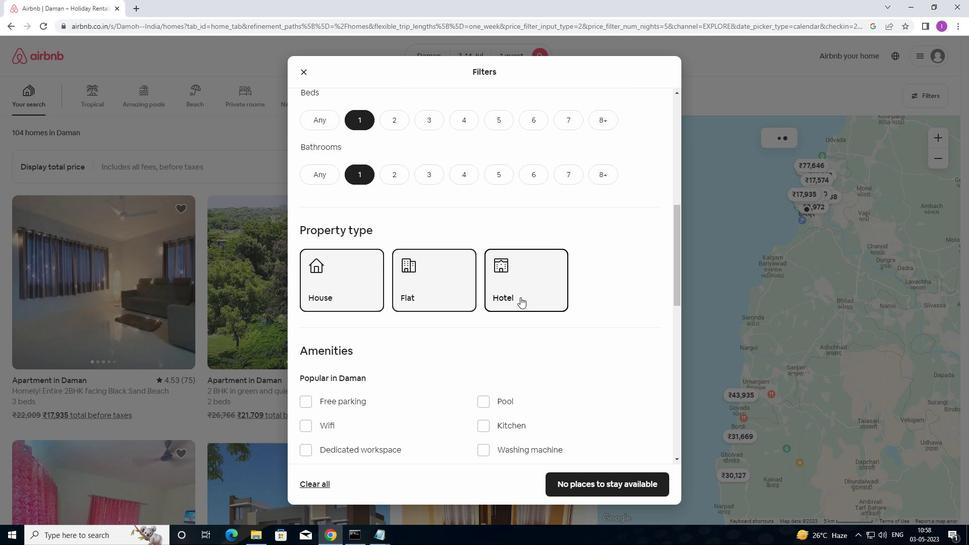 
Action: Mouse moved to (521, 306)
Screenshot: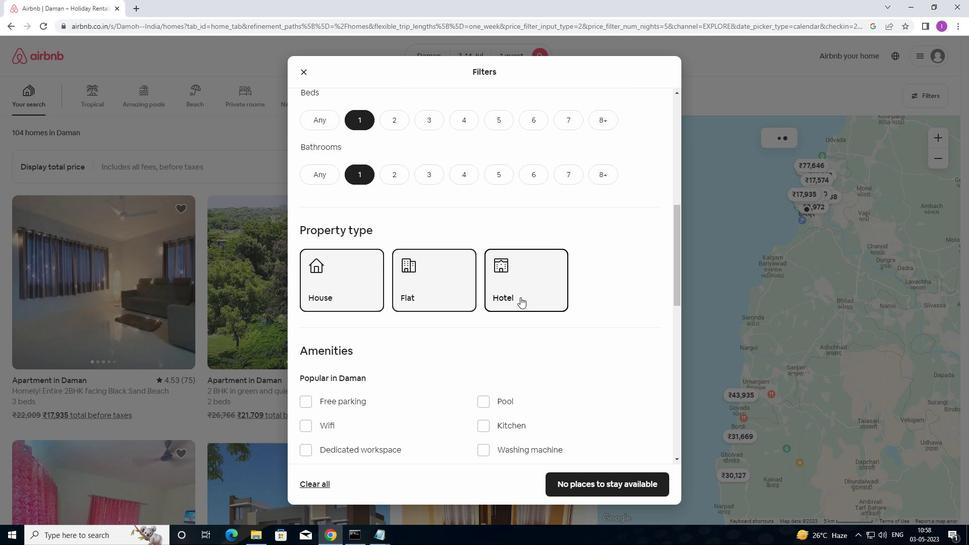 
Action: Mouse scrolled (521, 306) with delta (0, 0)
Screenshot: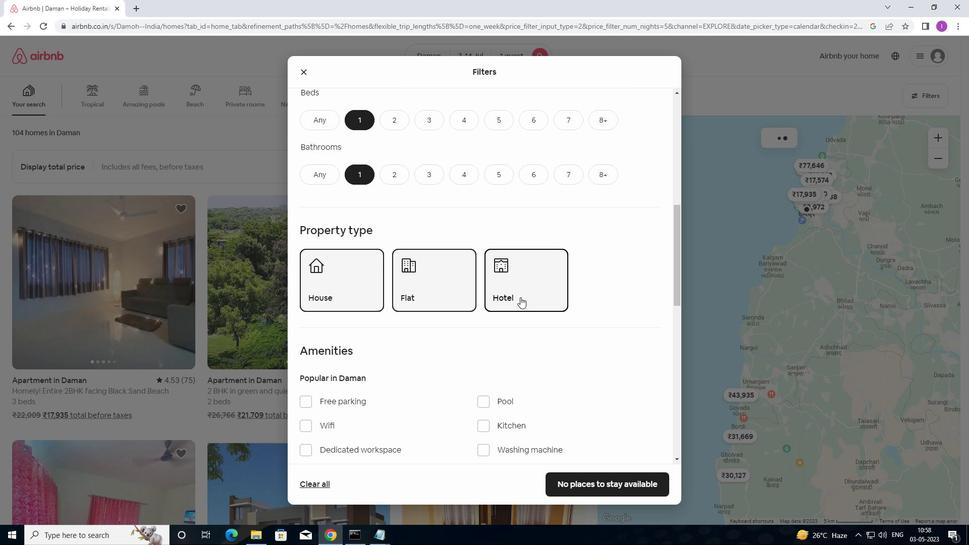 
Action: Mouse moved to (521, 306)
Screenshot: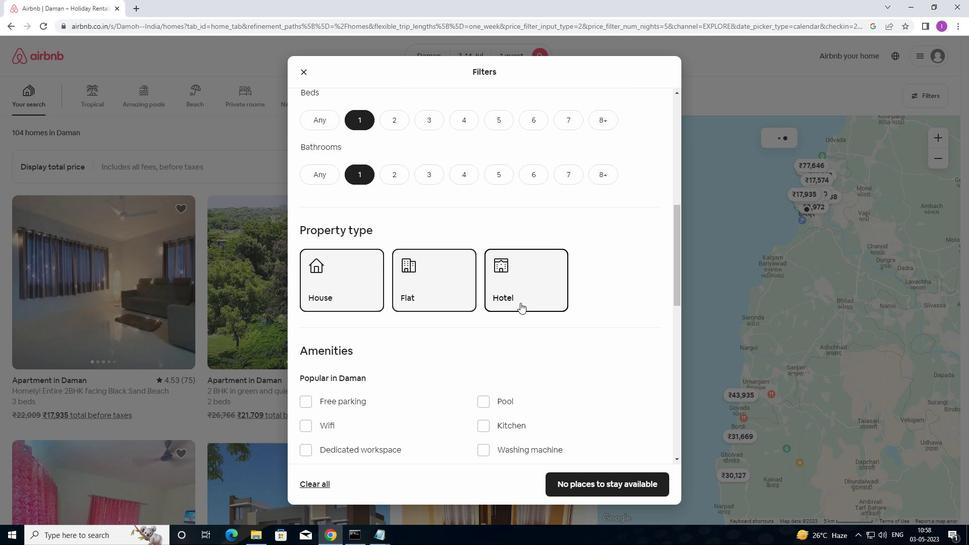 
Action: Mouse scrolled (521, 306) with delta (0, 0)
Screenshot: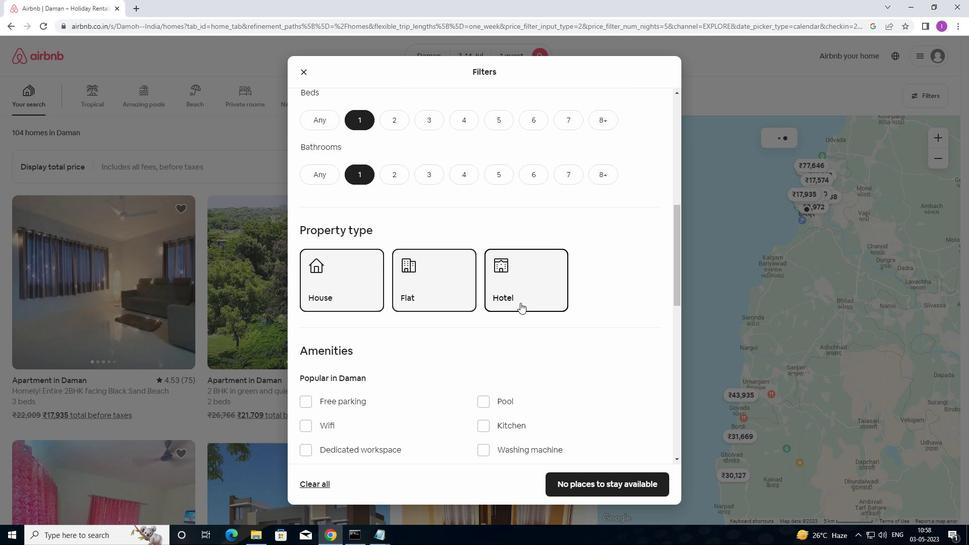 
Action: Mouse moved to (526, 313)
Screenshot: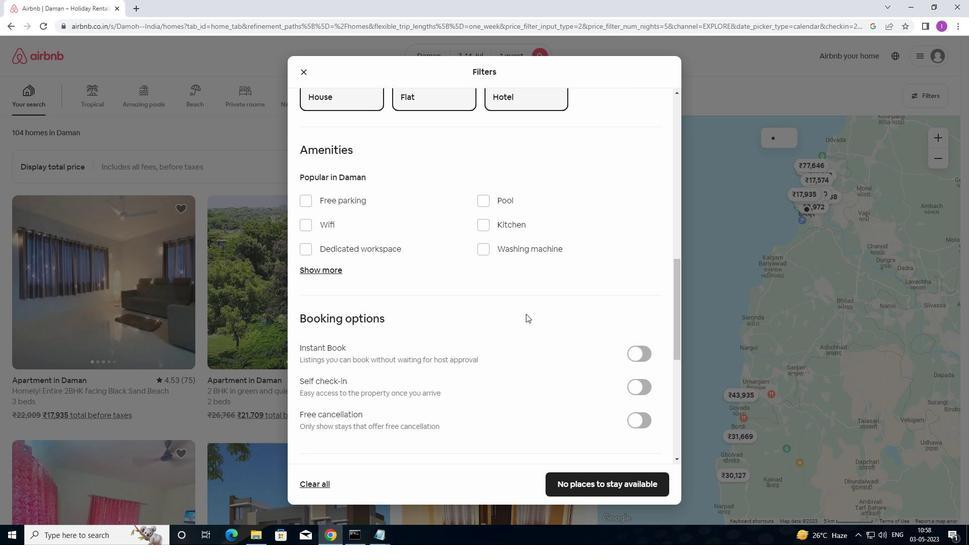 
Action: Mouse scrolled (526, 313) with delta (0, 0)
Screenshot: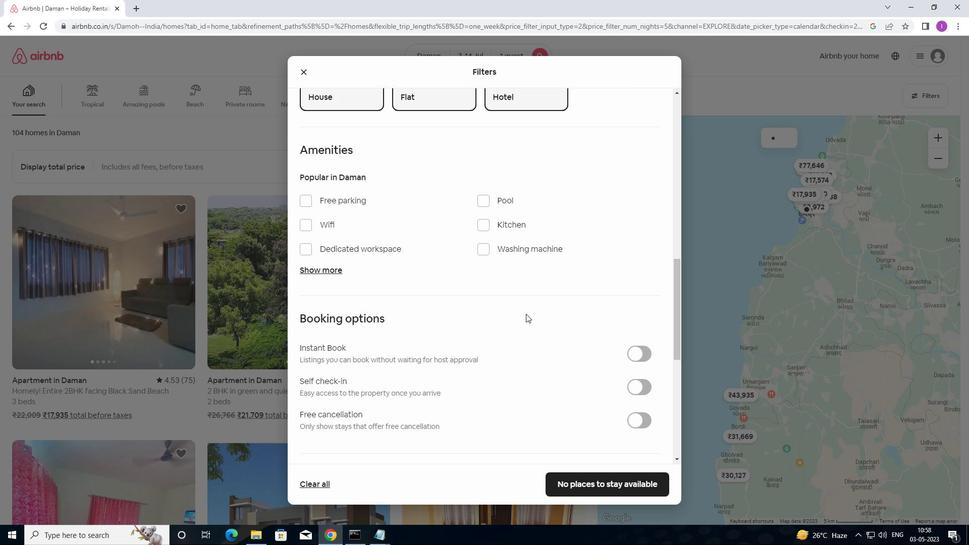 
Action: Mouse moved to (527, 313)
Screenshot: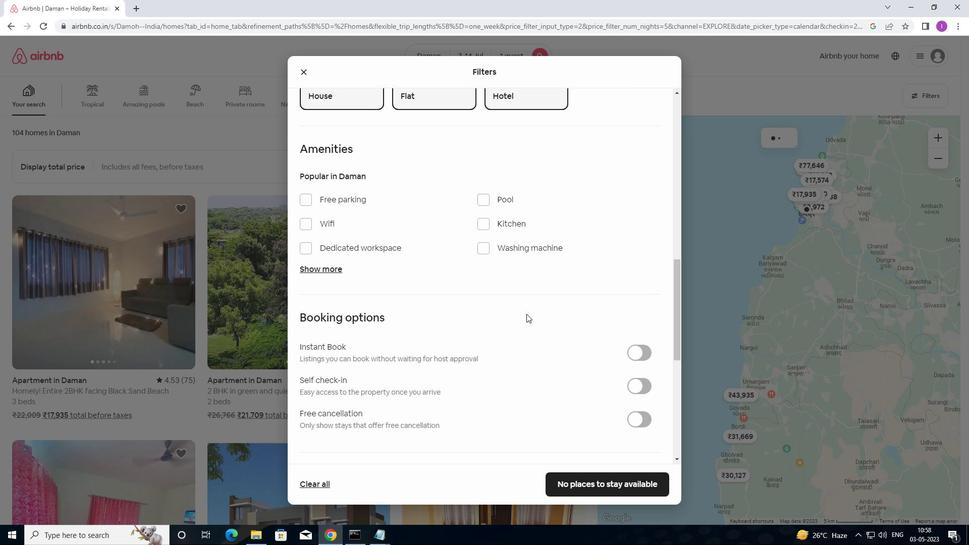 
Action: Mouse scrolled (527, 313) with delta (0, 0)
Screenshot: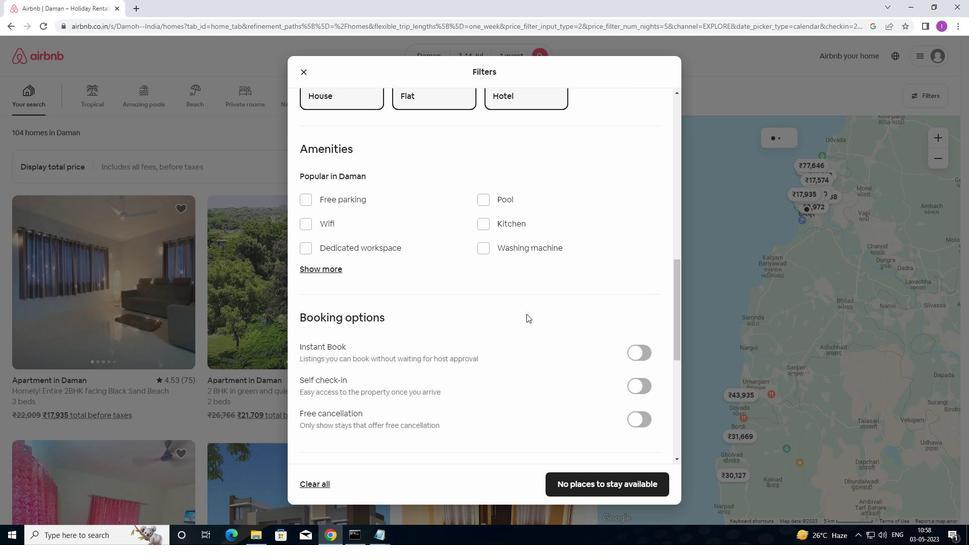
Action: Mouse scrolled (527, 313) with delta (0, 0)
Screenshot: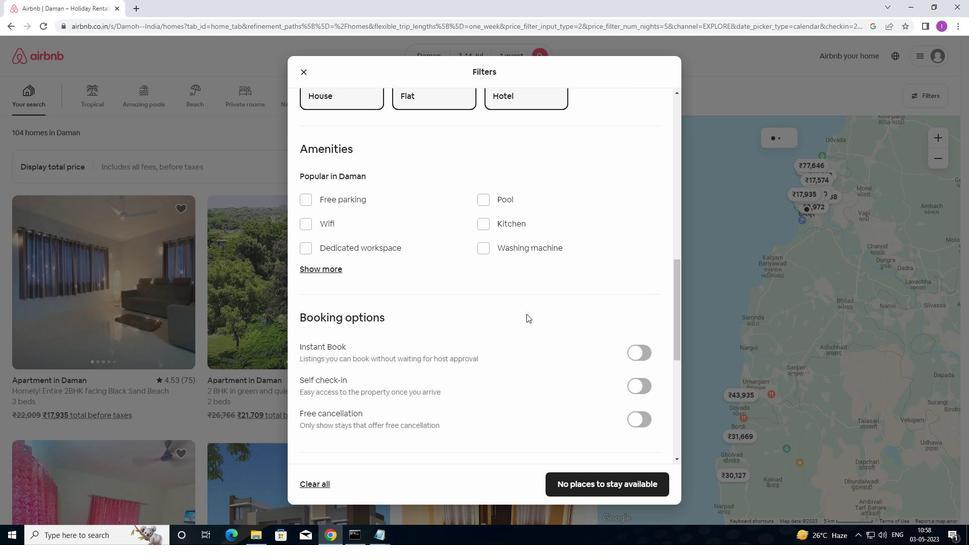 
Action: Mouse moved to (528, 314)
Screenshot: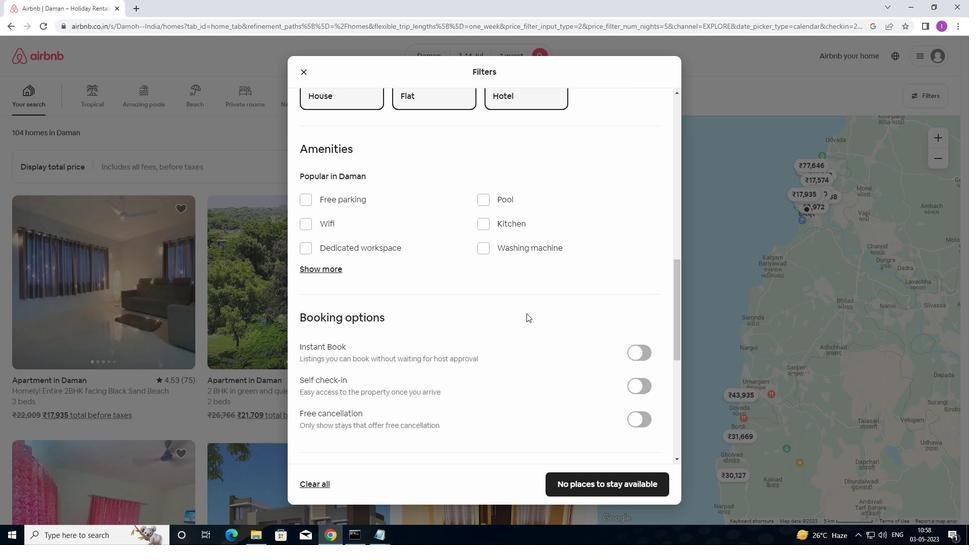 
Action: Mouse scrolled (528, 313) with delta (0, 0)
Screenshot: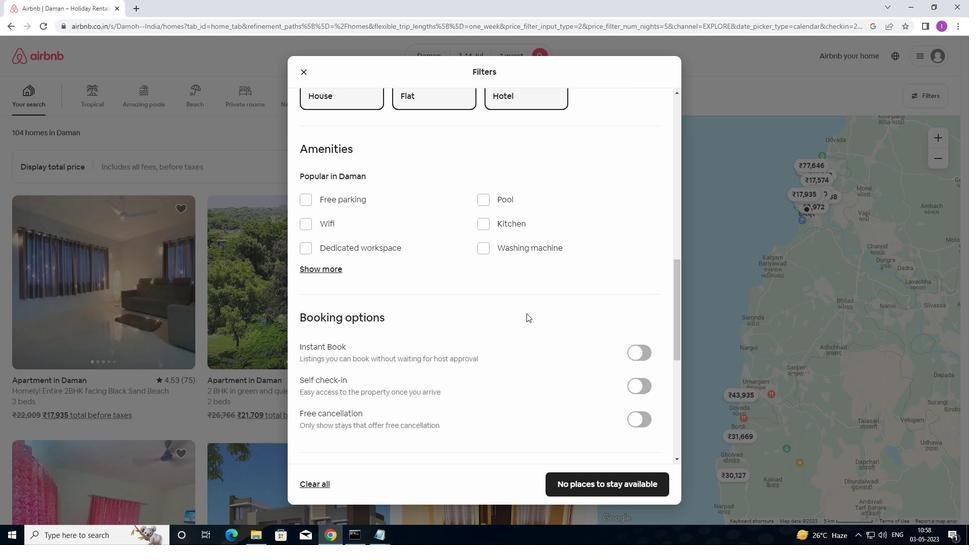 
Action: Mouse moved to (528, 314)
Screenshot: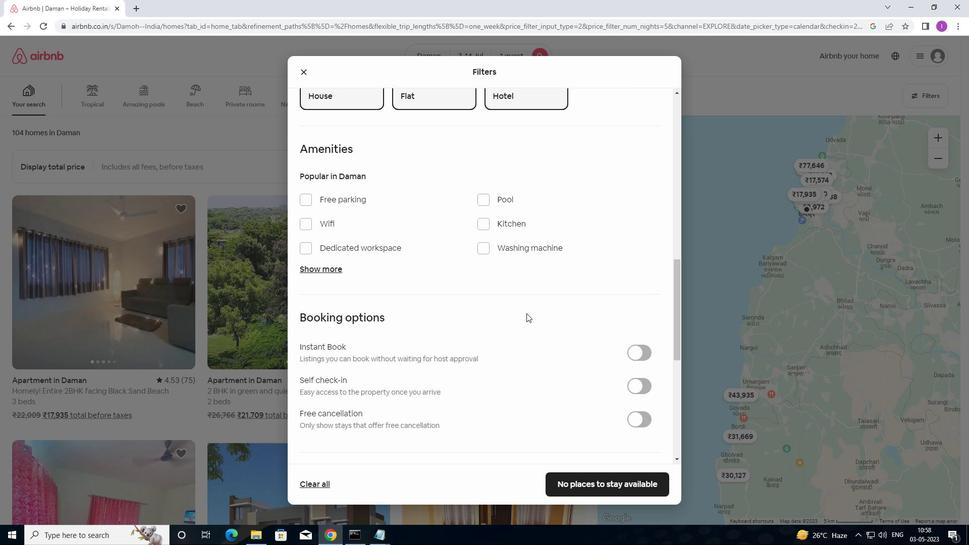
Action: Mouse scrolled (528, 313) with delta (0, 0)
Screenshot: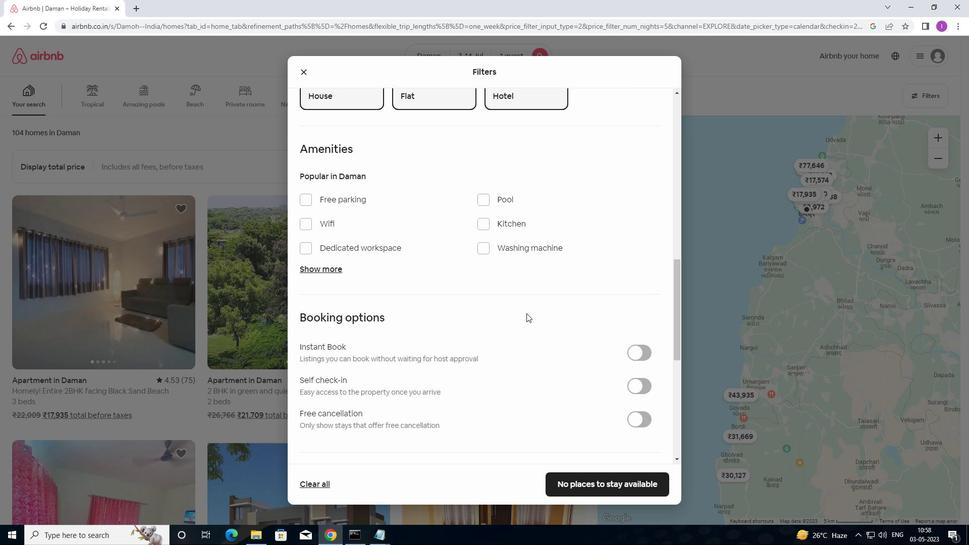 
Action: Mouse moved to (642, 135)
Screenshot: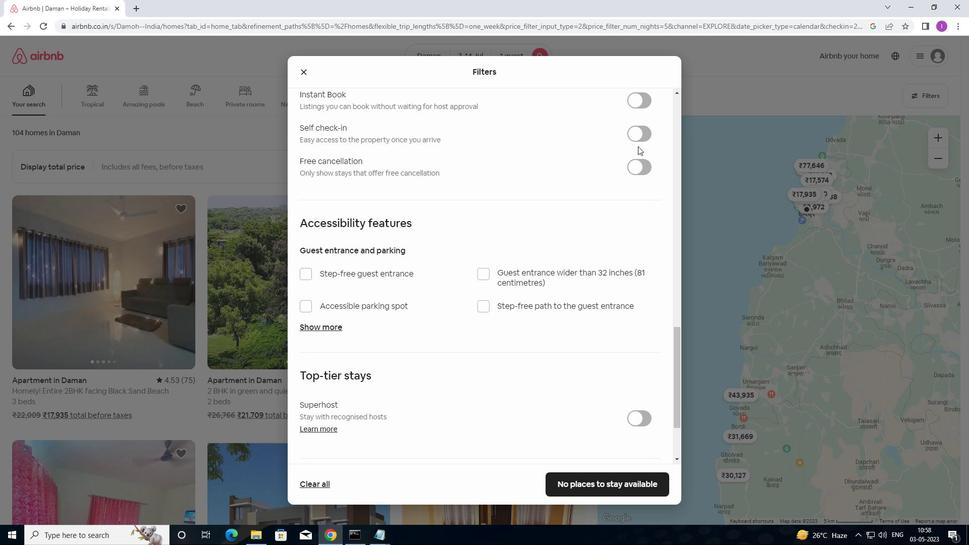 
Action: Mouse pressed left at (642, 135)
Screenshot: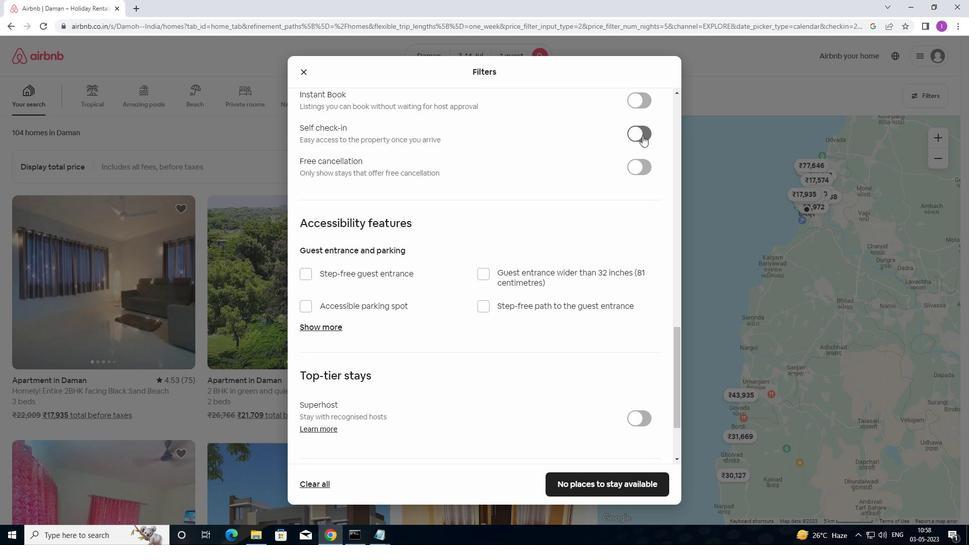 
Action: Mouse moved to (432, 374)
Screenshot: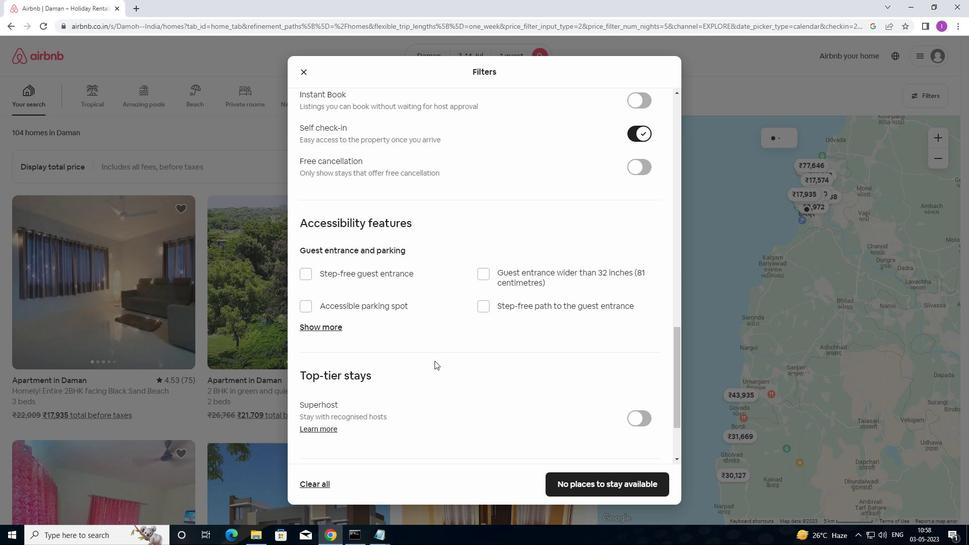 
Action: Mouse scrolled (432, 374) with delta (0, 0)
Screenshot: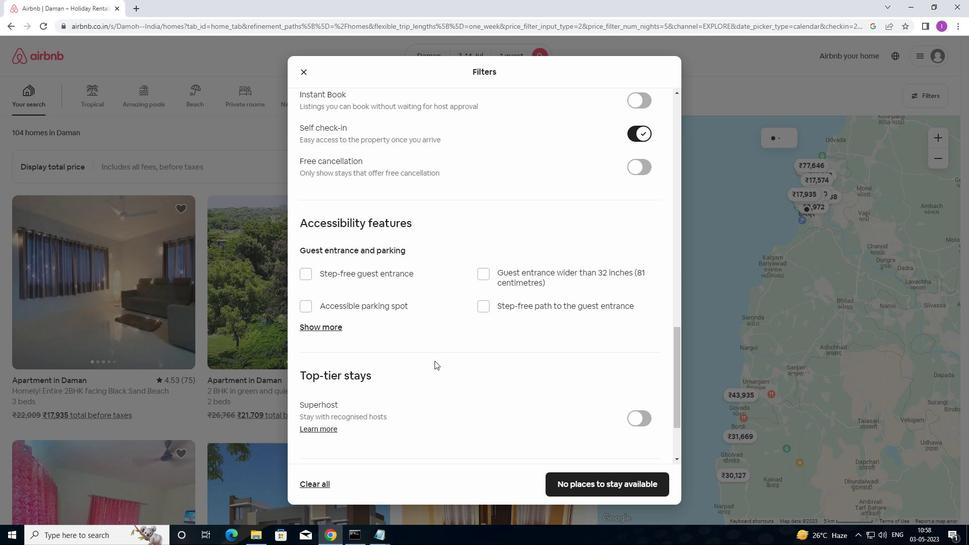 
Action: Mouse moved to (432, 375)
Screenshot: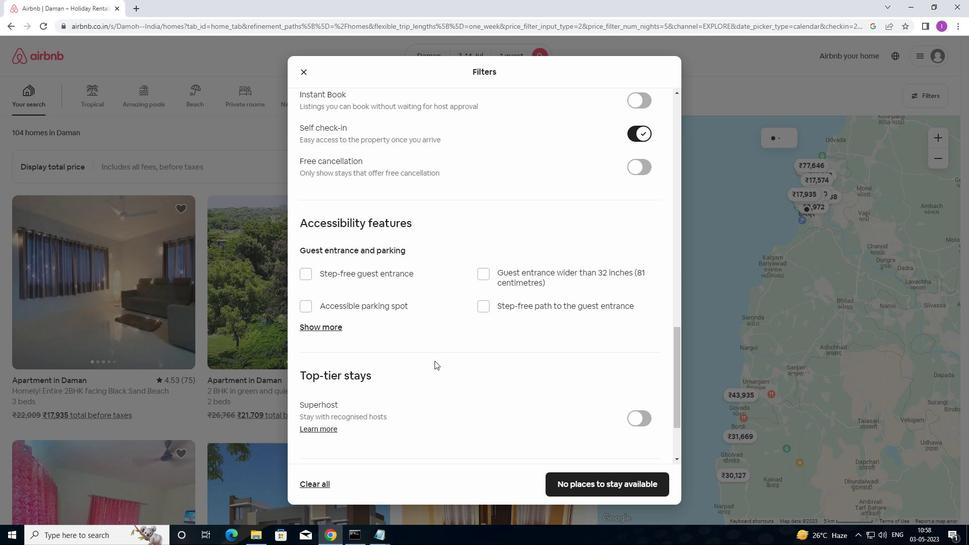 
Action: Mouse scrolled (432, 375) with delta (0, 0)
Screenshot: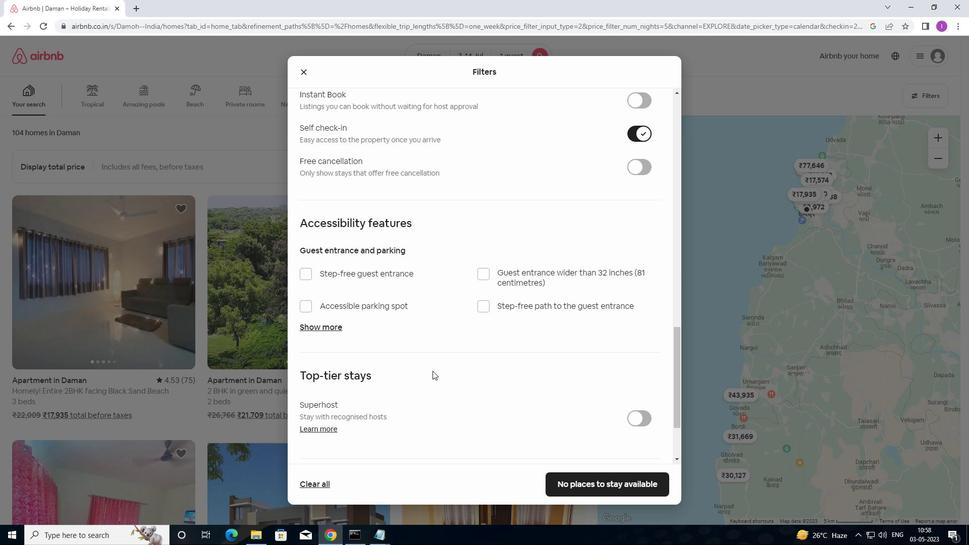 
Action: Mouse moved to (432, 375)
Screenshot: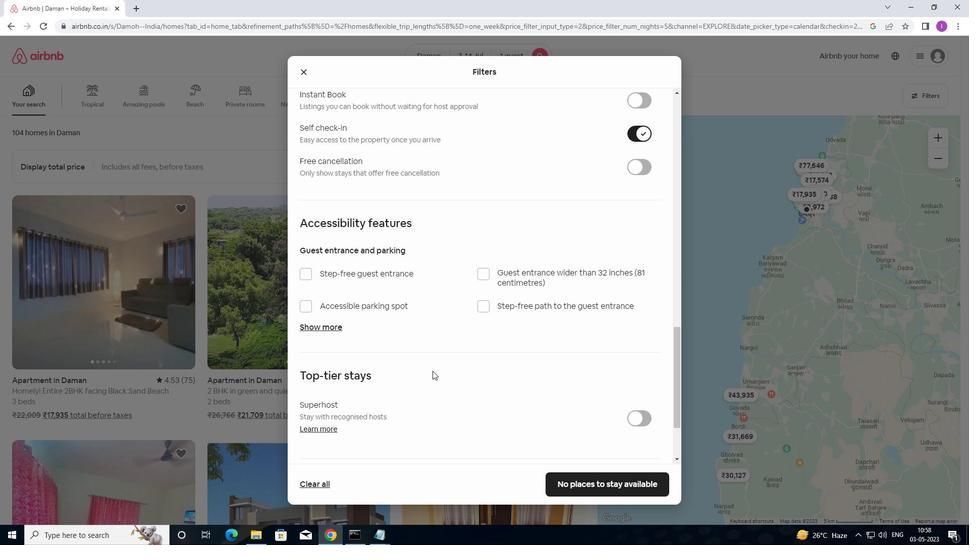 
Action: Mouse scrolled (432, 375) with delta (0, 0)
Screenshot: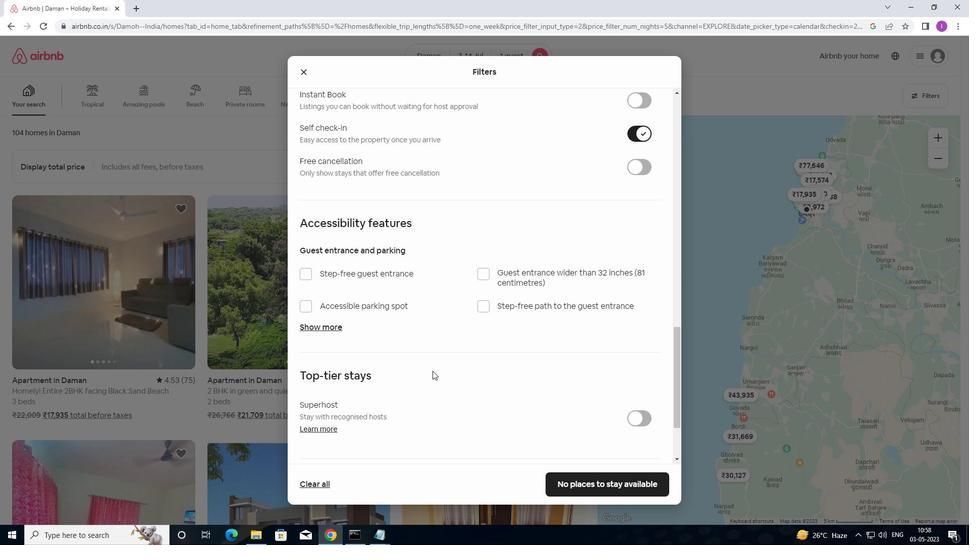 
Action: Mouse moved to (432, 376)
Screenshot: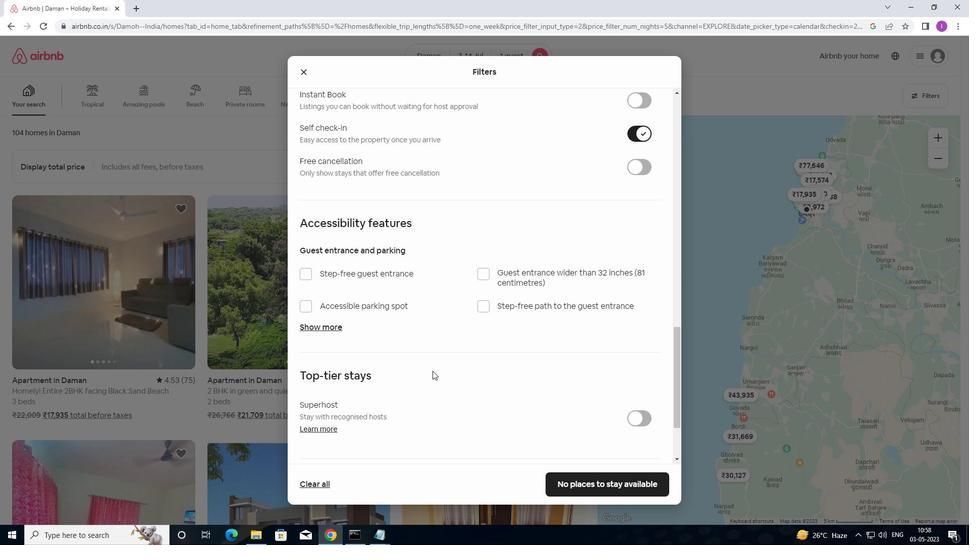 
Action: Mouse scrolled (432, 375) with delta (0, 0)
Screenshot: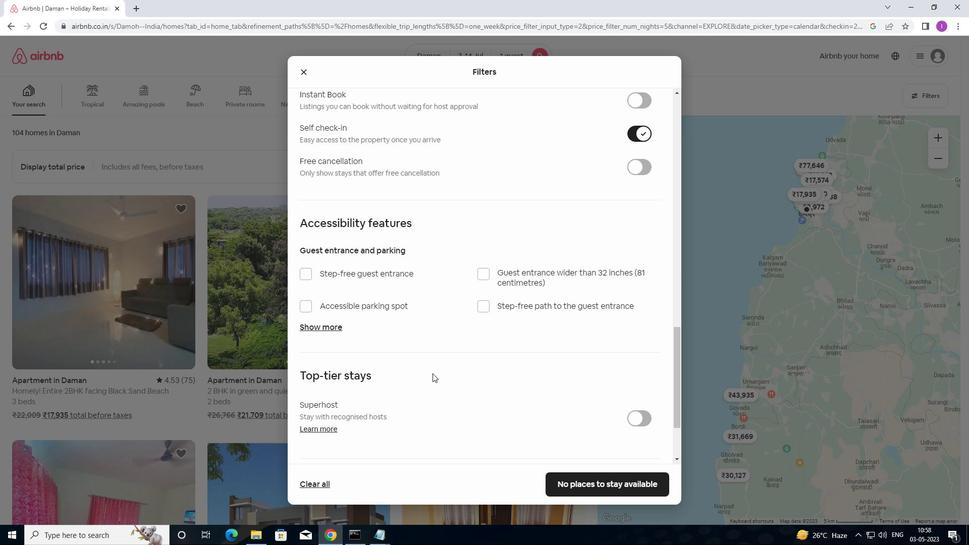 
Action: Mouse moved to (308, 414)
Screenshot: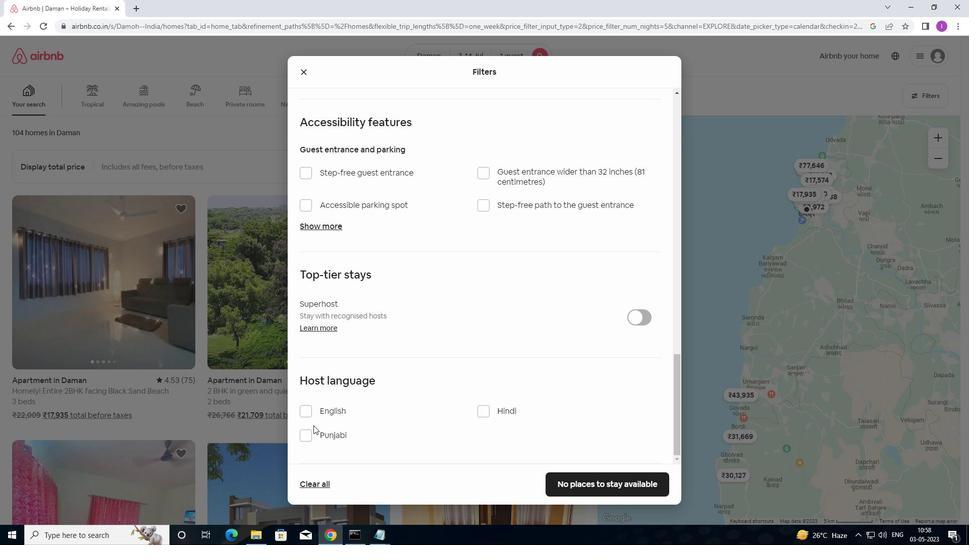 
Action: Mouse pressed left at (308, 414)
Screenshot: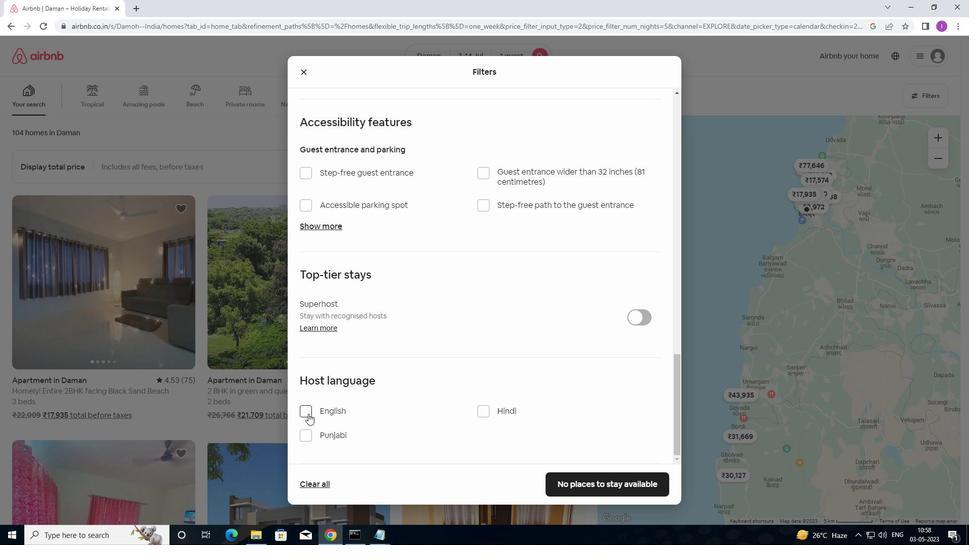 
Action: Mouse moved to (590, 487)
Screenshot: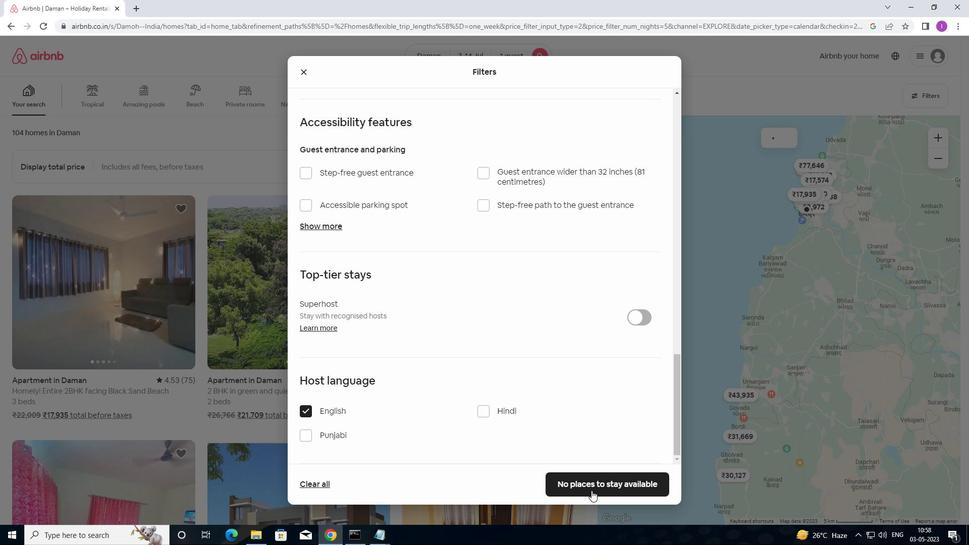 
Action: Mouse pressed left at (590, 487)
Screenshot: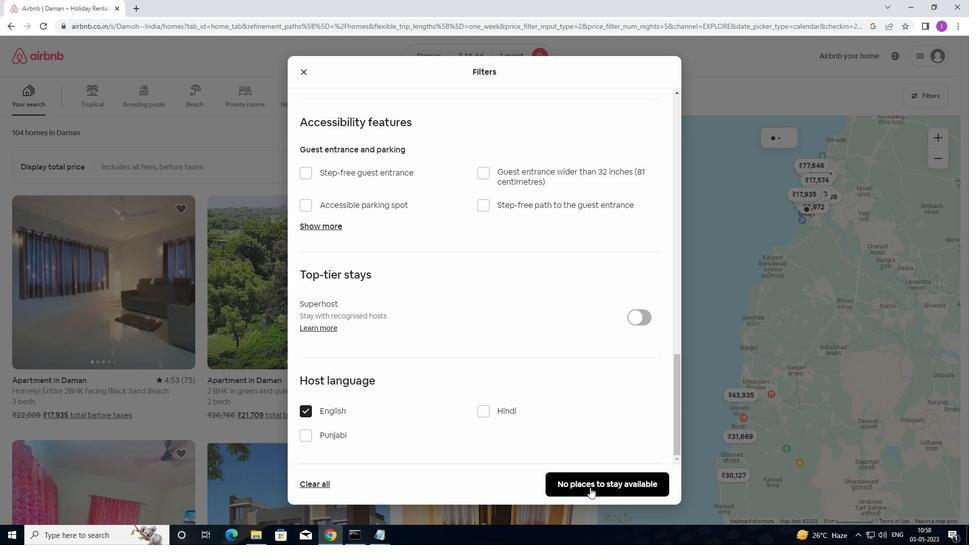
Action: Mouse moved to (620, 482)
Screenshot: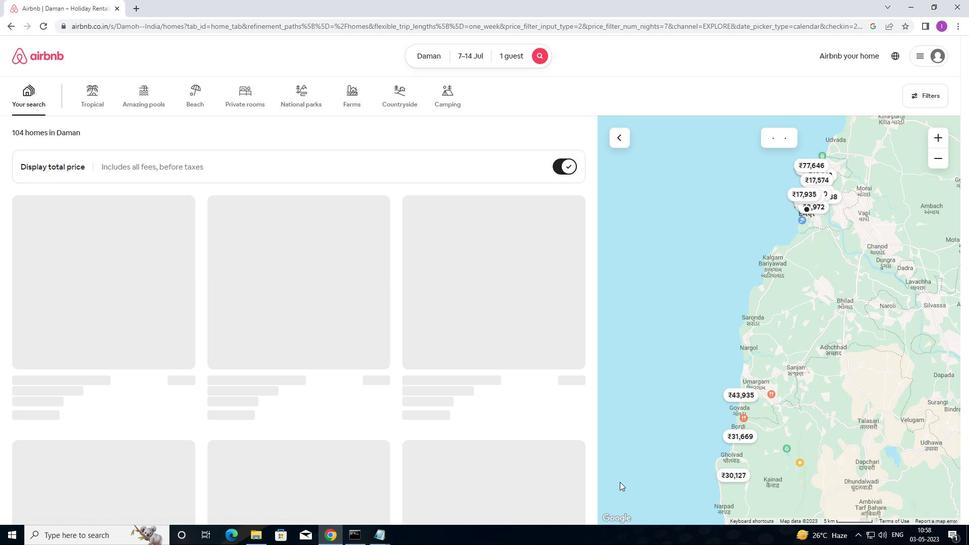 
